 Task: Search round trip flight ticket for 3 adults, 3 children in premium economy from Laredo: Laredo International Airport to Rockford: Chicago Rockford International Airport(was Northwest Chicagoland Regional Airport At Rockford) on 5-1-2023 and return on 5-2-2023. Choice of flights is United. Number of bags: 1 carry on bag. Price is upto 94000. Outbound departure time preference is 10:15. Return departure time preference is 17:15.
Action: Mouse moved to (195, 294)
Screenshot: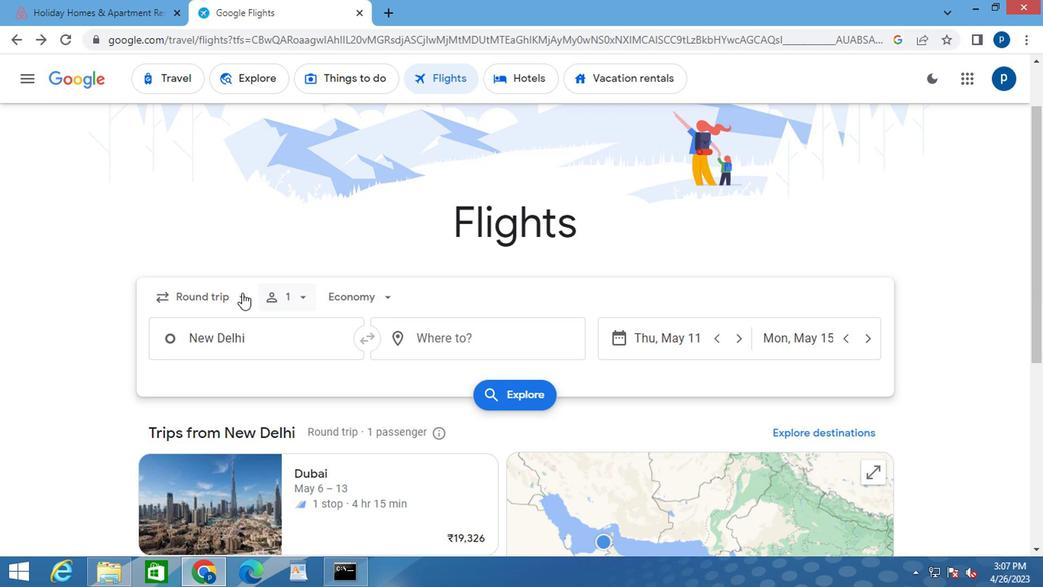 
Action: Mouse pressed left at (195, 294)
Screenshot: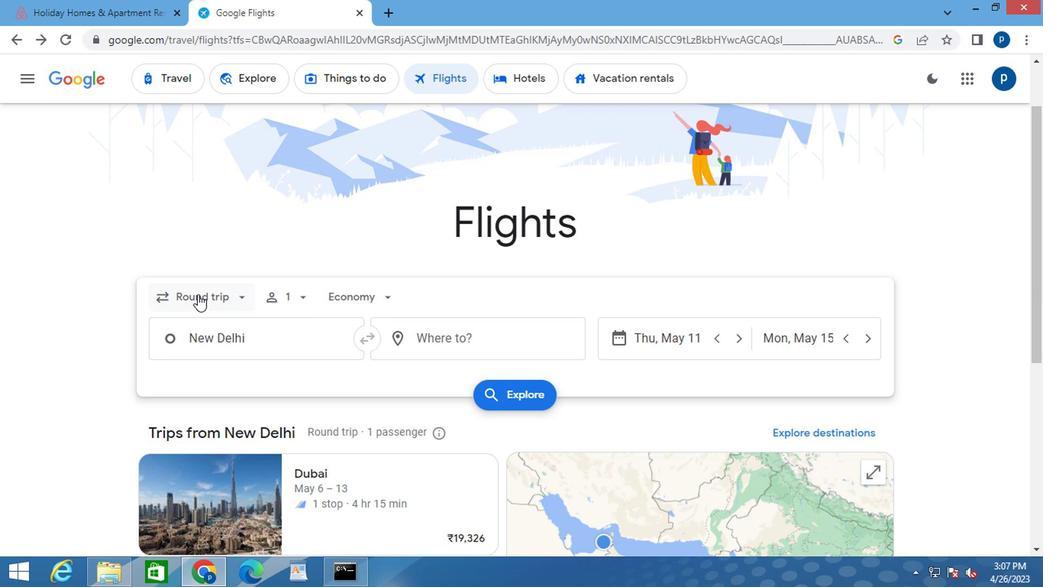 
Action: Mouse moved to (210, 322)
Screenshot: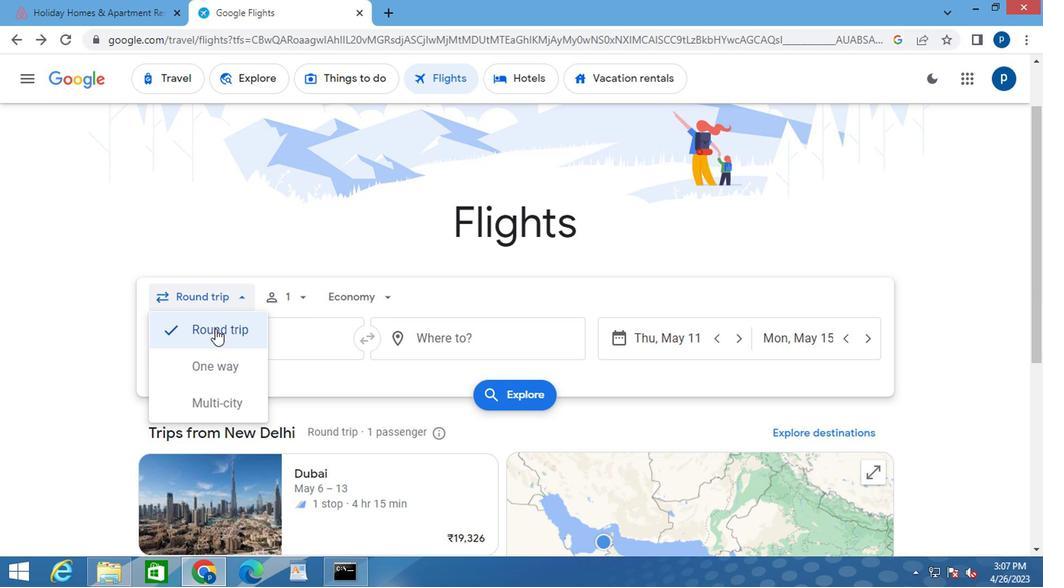 
Action: Mouse pressed left at (210, 322)
Screenshot: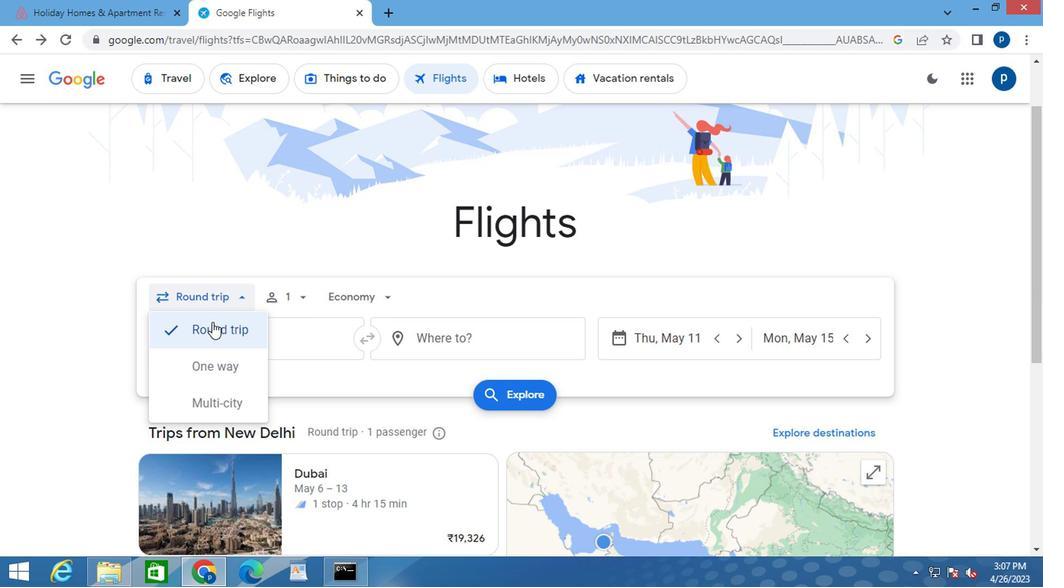
Action: Mouse moved to (282, 299)
Screenshot: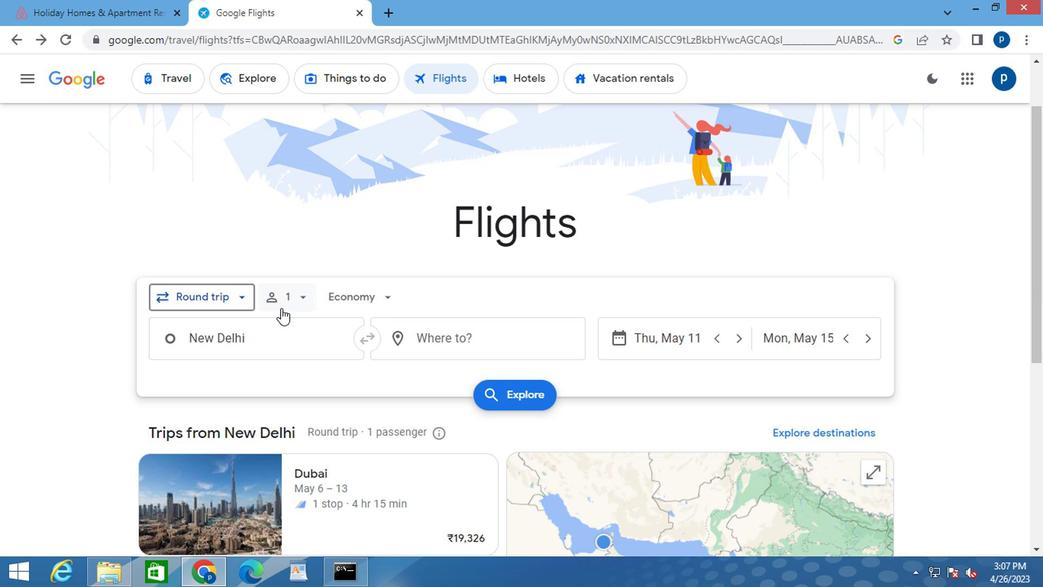 
Action: Mouse pressed left at (282, 299)
Screenshot: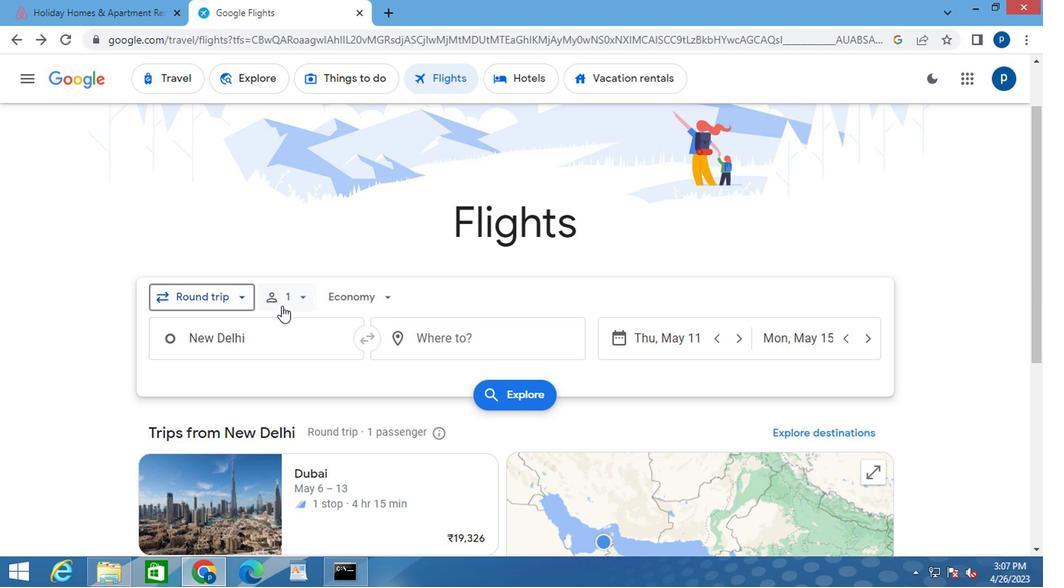 
Action: Mouse moved to (421, 338)
Screenshot: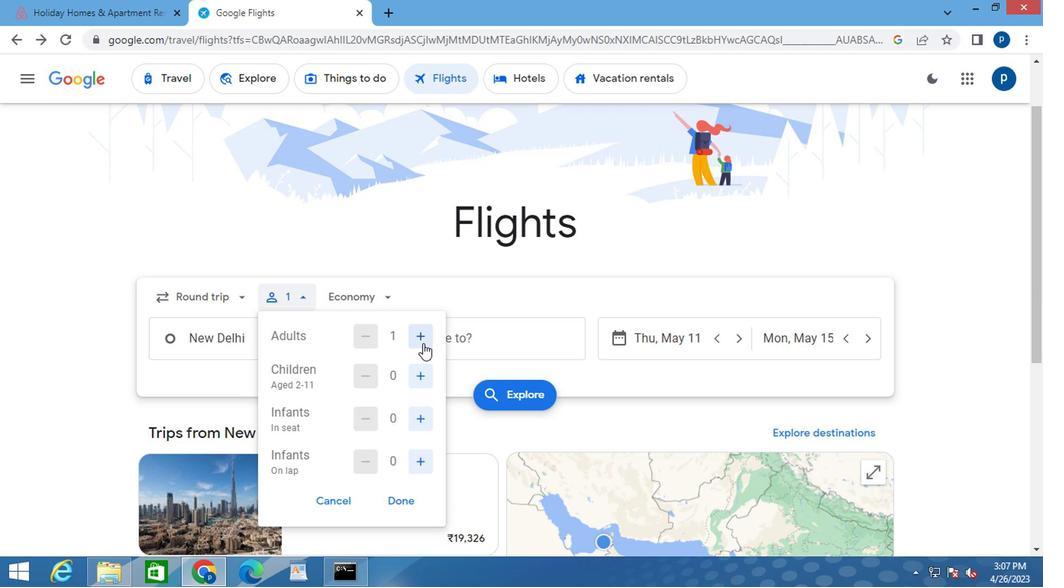 
Action: Mouse pressed left at (421, 338)
Screenshot: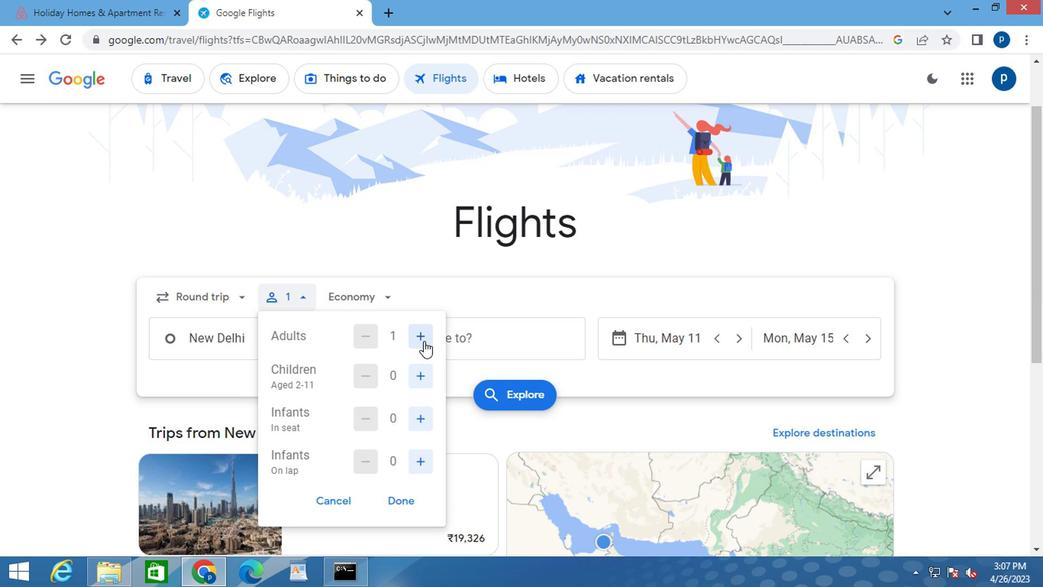 
Action: Mouse pressed left at (421, 338)
Screenshot: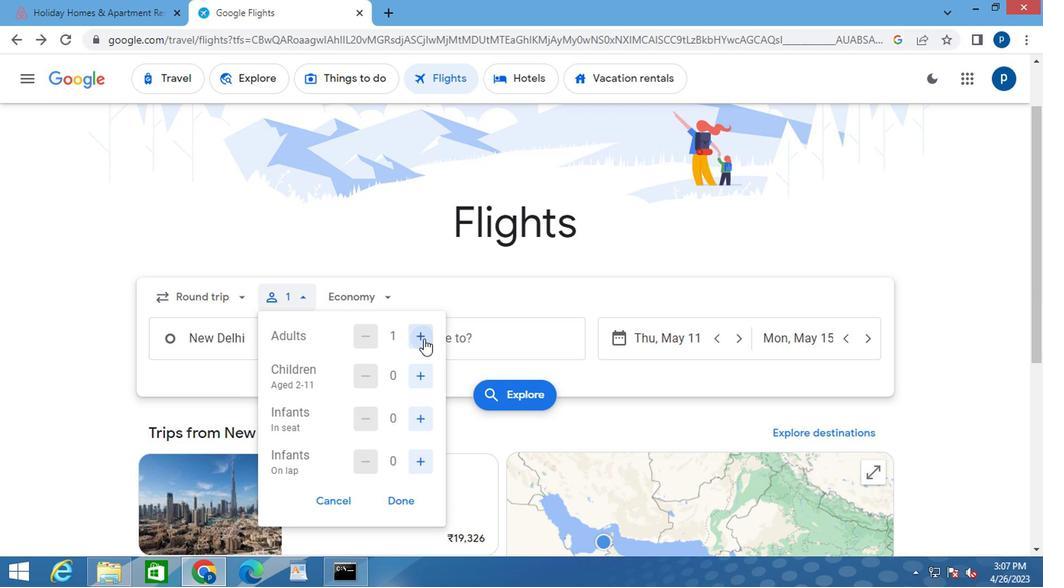 
Action: Mouse moved to (418, 366)
Screenshot: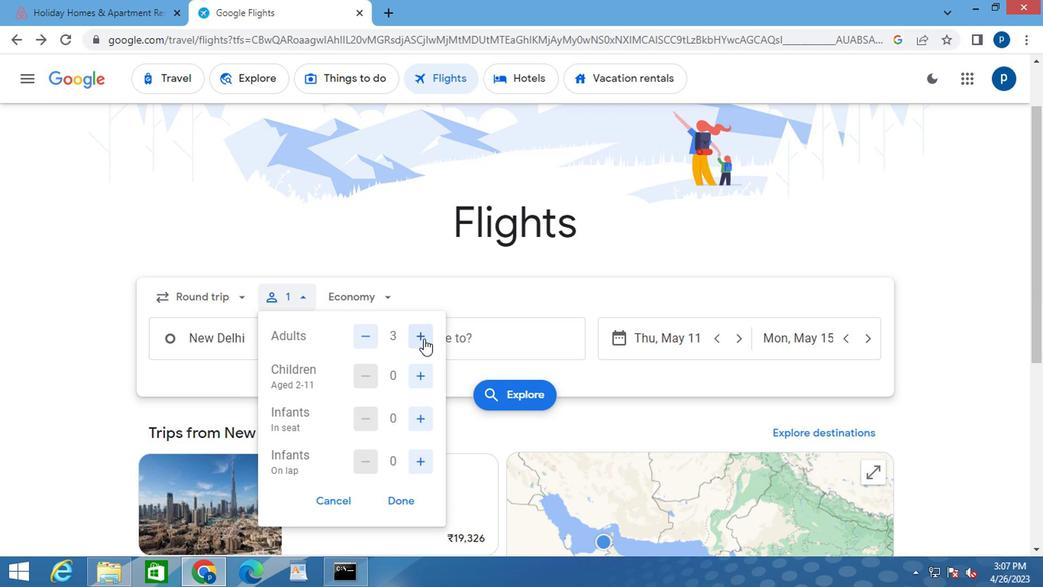 
Action: Mouse pressed left at (418, 366)
Screenshot: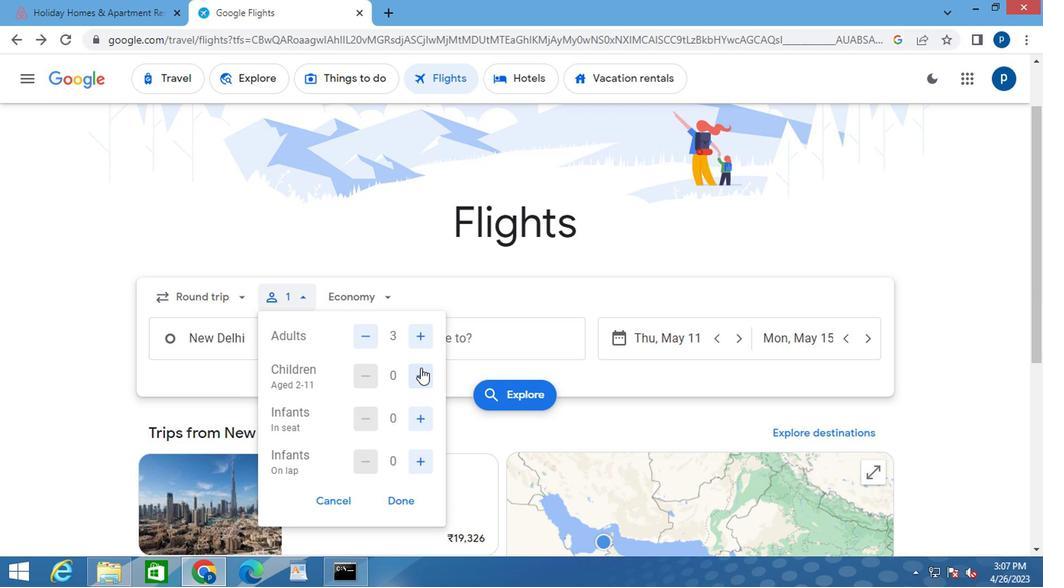 
Action: Mouse pressed left at (418, 366)
Screenshot: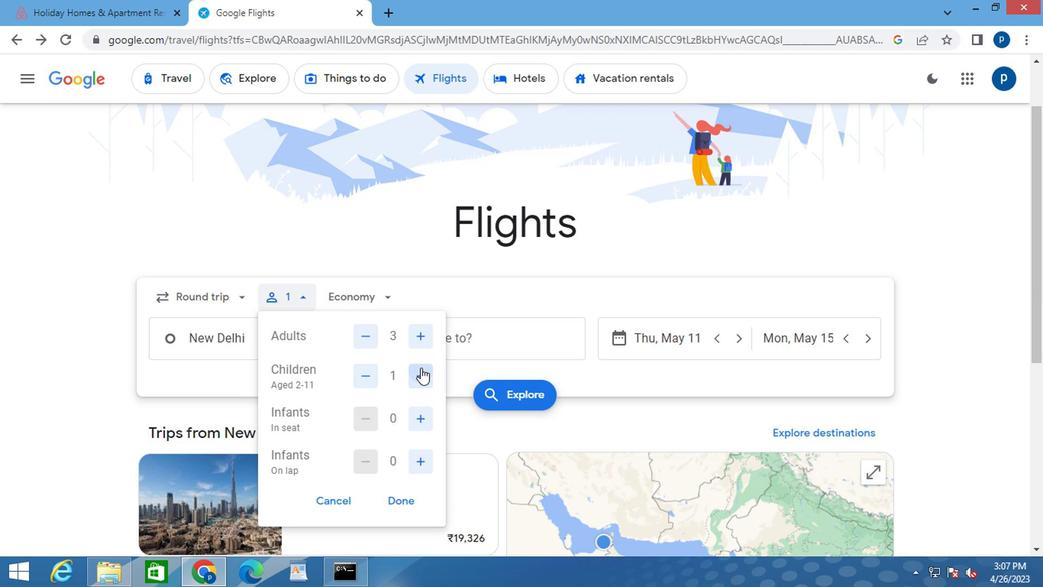 
Action: Mouse moved to (418, 366)
Screenshot: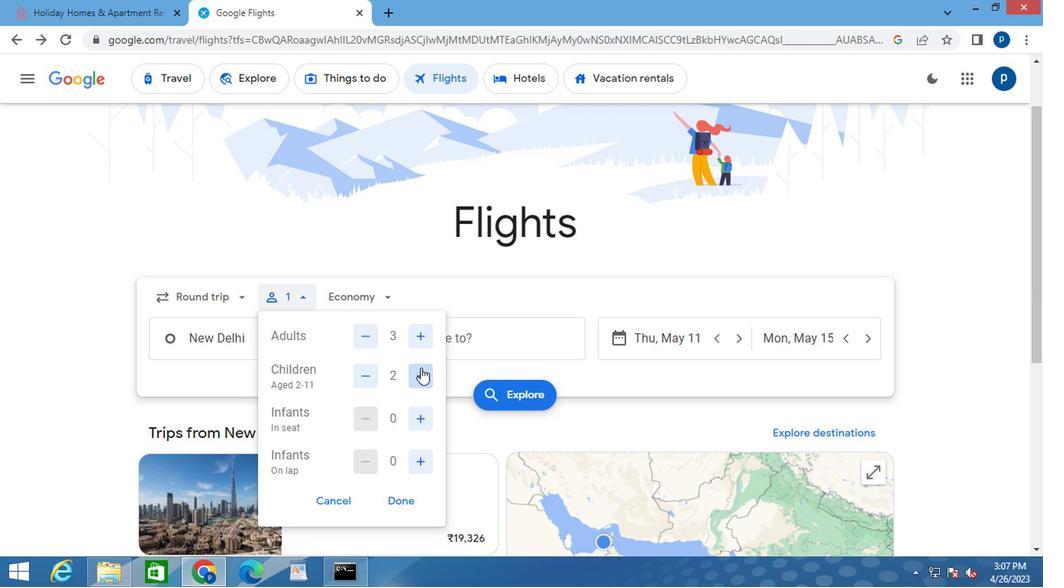 
Action: Mouse pressed left at (418, 366)
Screenshot: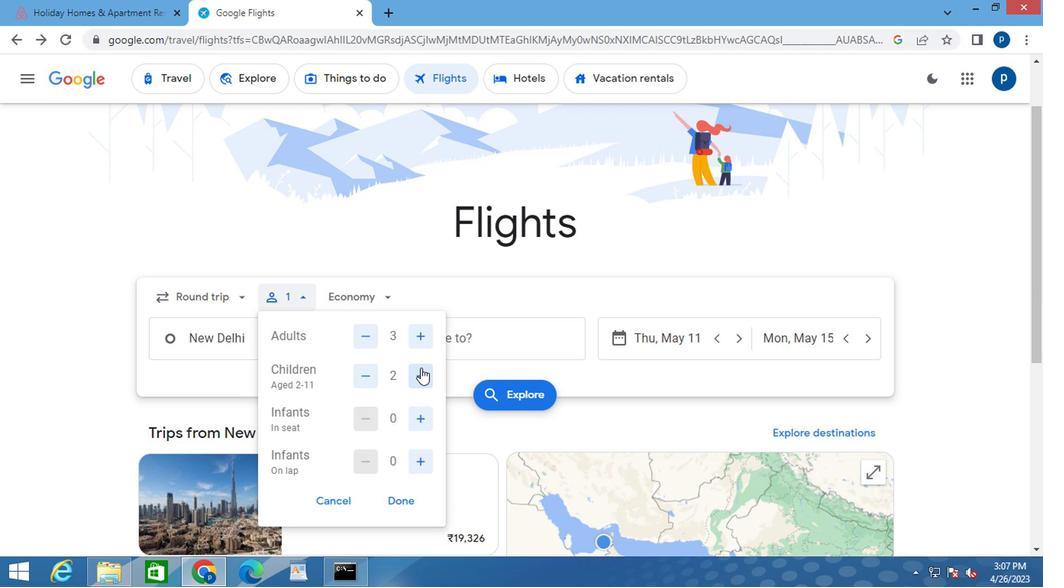 
Action: Mouse moved to (395, 494)
Screenshot: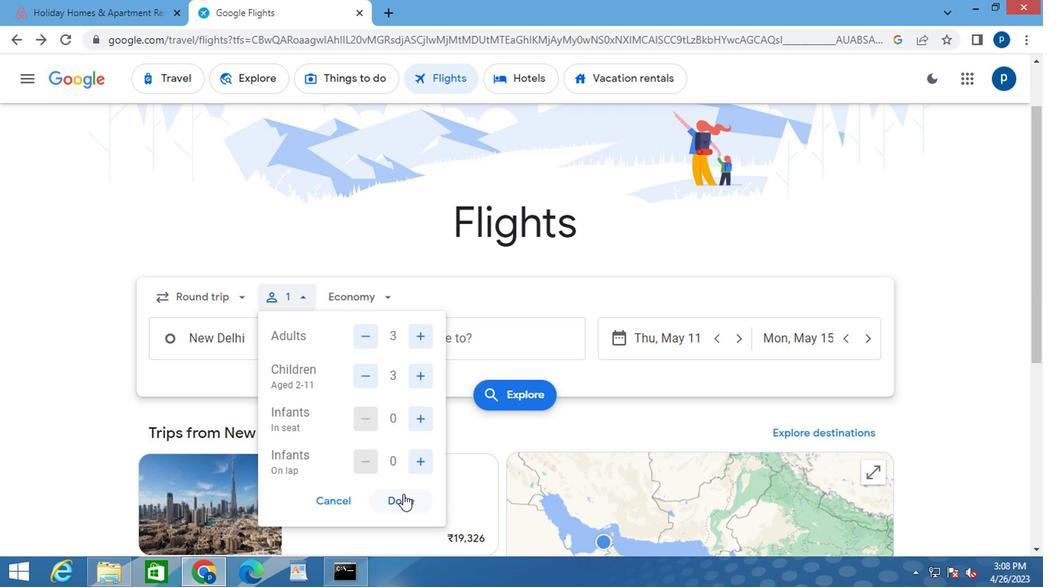 
Action: Mouse pressed left at (395, 494)
Screenshot: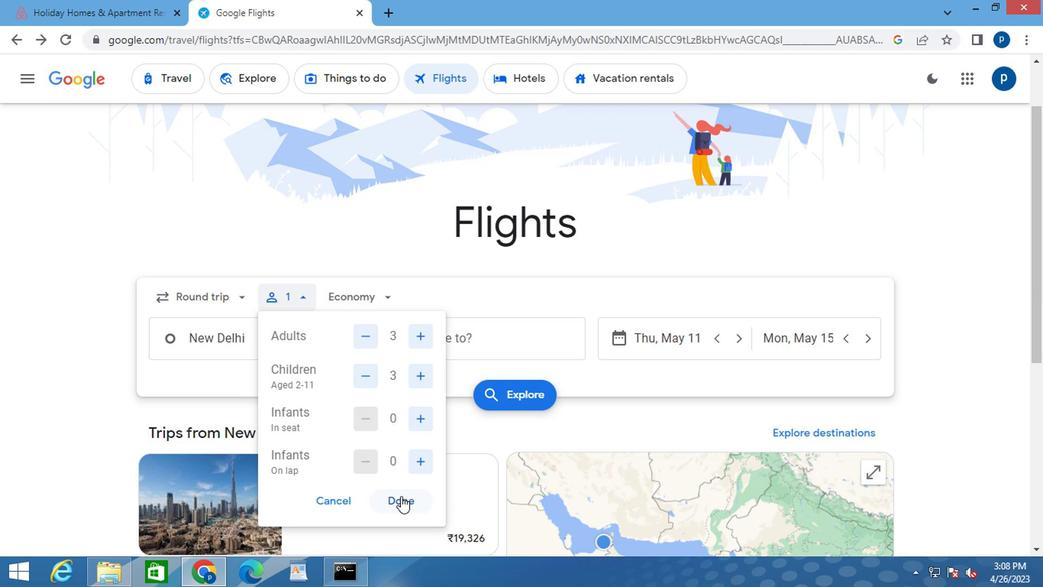 
Action: Mouse moved to (359, 301)
Screenshot: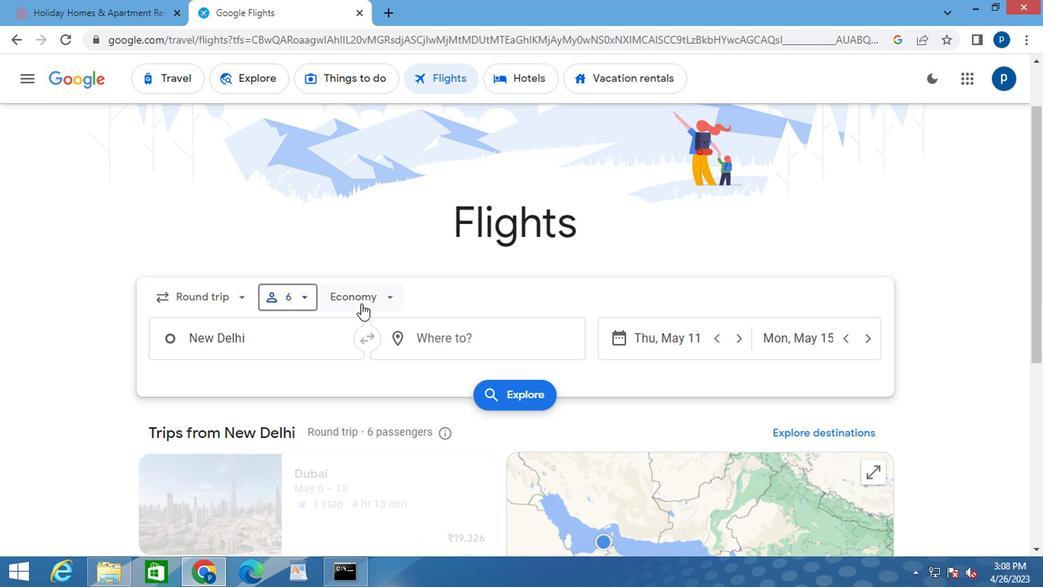 
Action: Mouse pressed left at (359, 301)
Screenshot: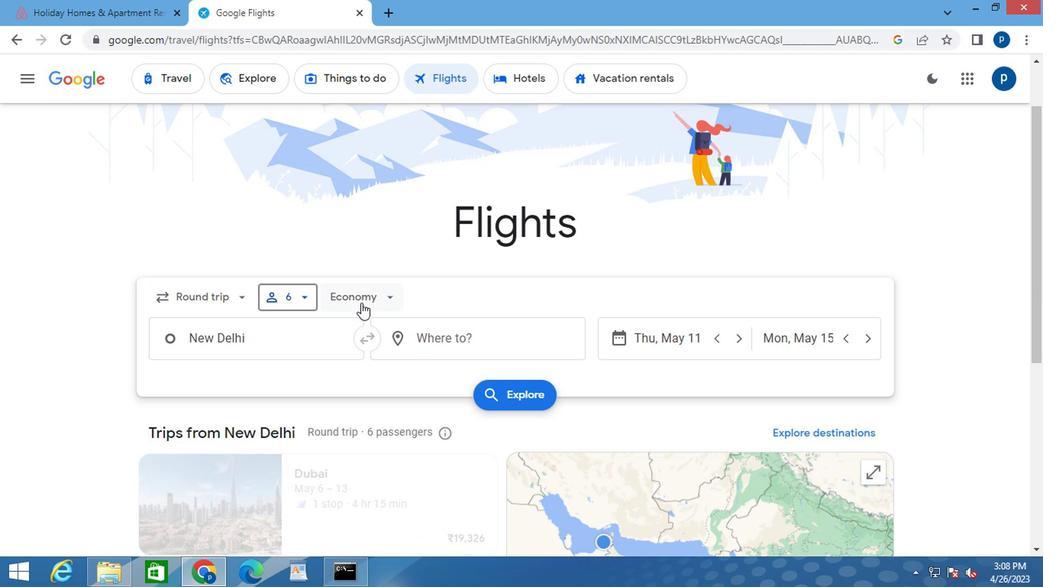 
Action: Mouse moved to (387, 356)
Screenshot: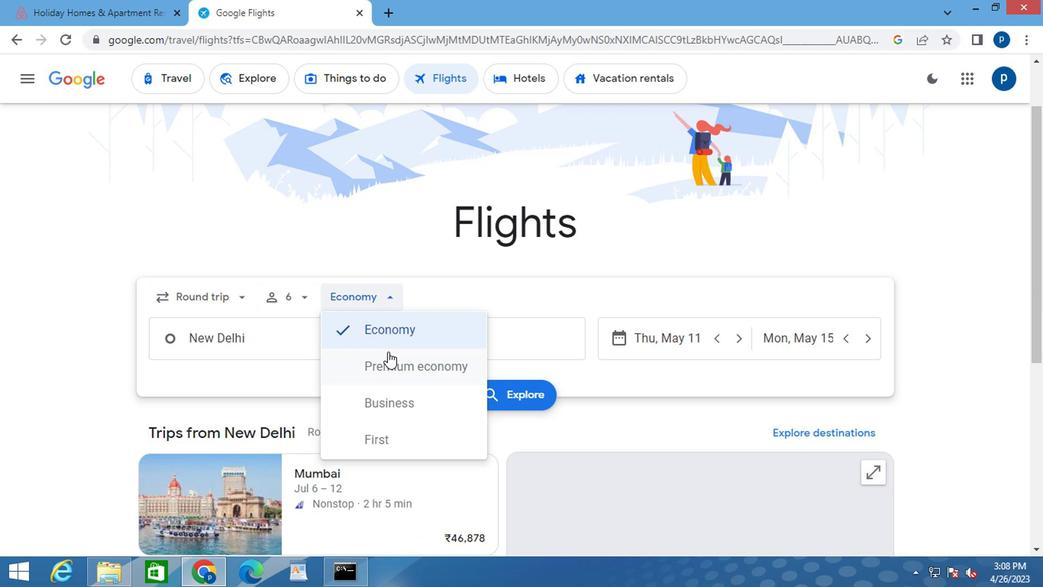 
Action: Mouse pressed left at (387, 356)
Screenshot: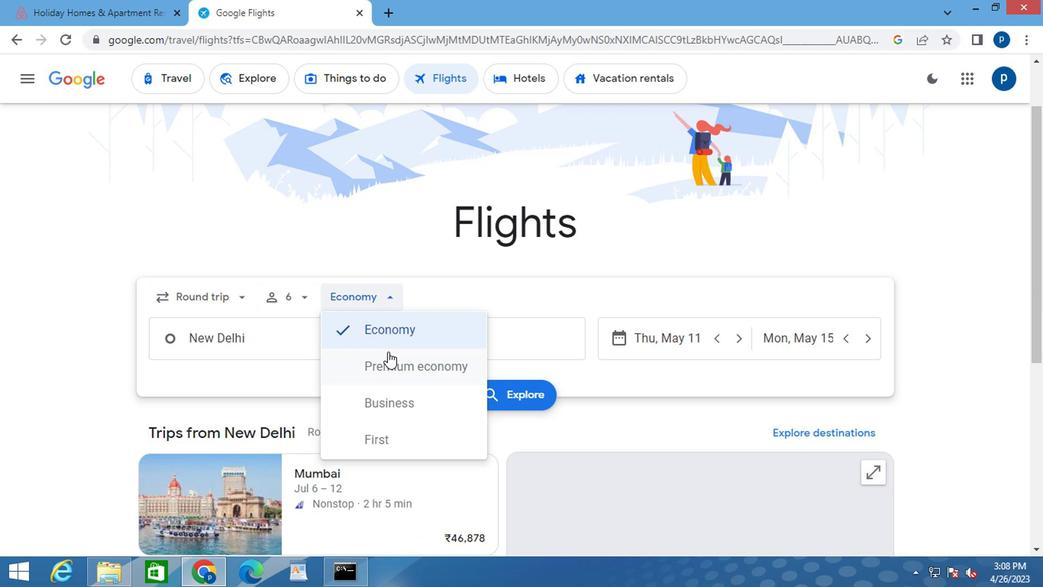 
Action: Mouse moved to (388, 358)
Screenshot: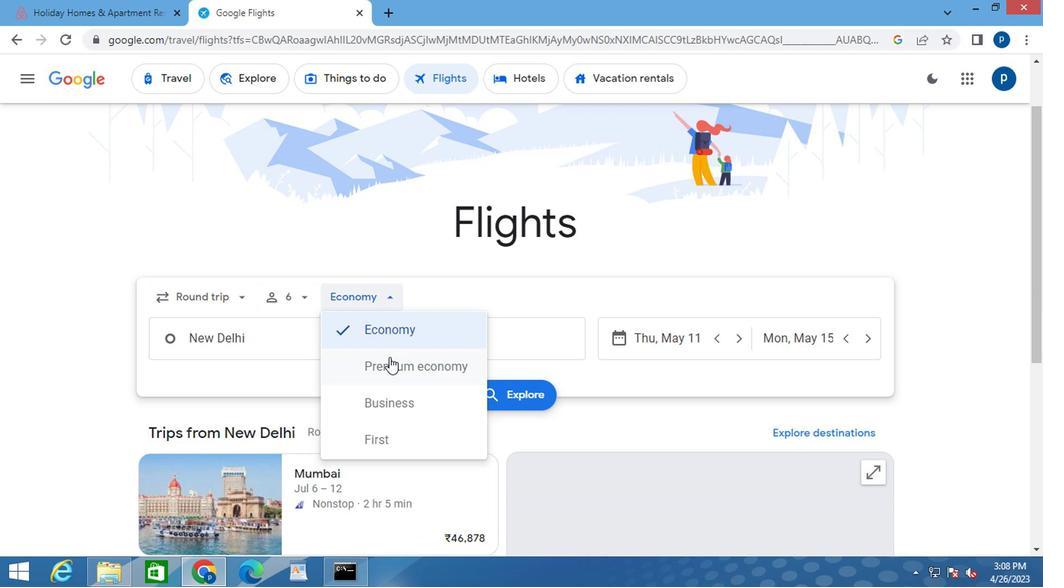 
Action: Mouse pressed left at (388, 358)
Screenshot: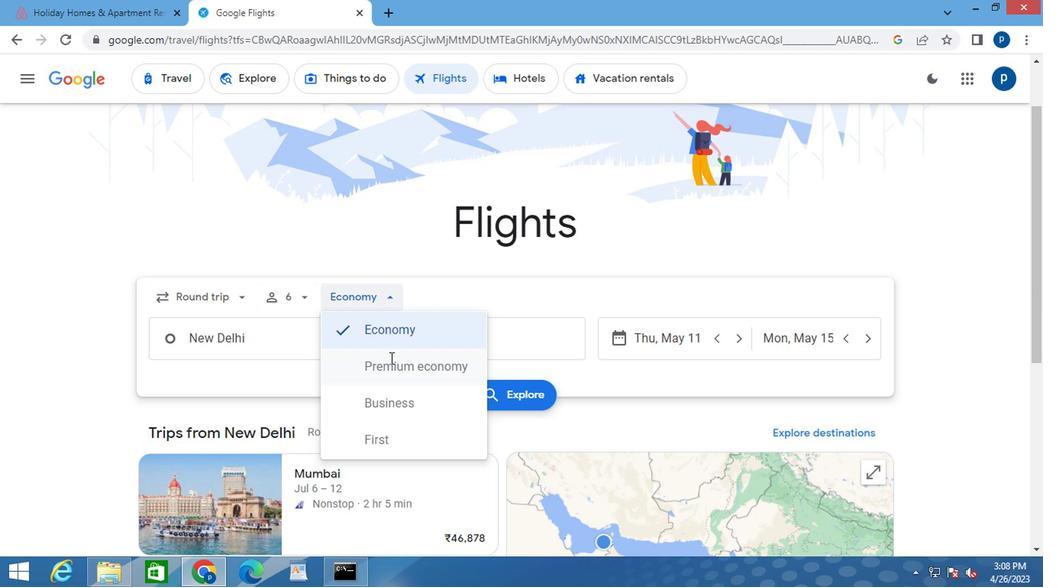 
Action: Mouse moved to (283, 327)
Screenshot: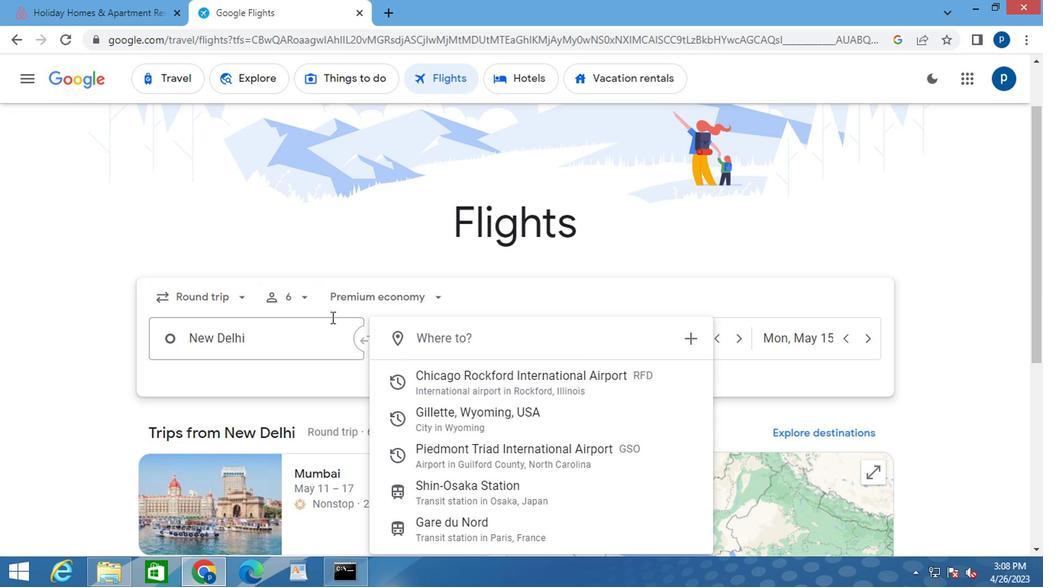 
Action: Mouse pressed left at (283, 327)
Screenshot: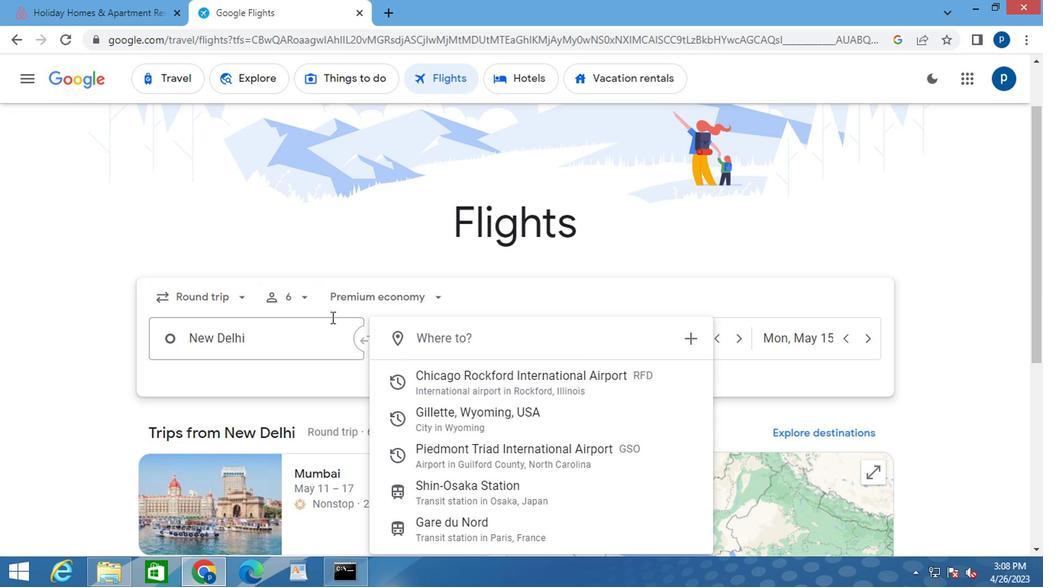 
Action: Mouse moved to (282, 331)
Screenshot: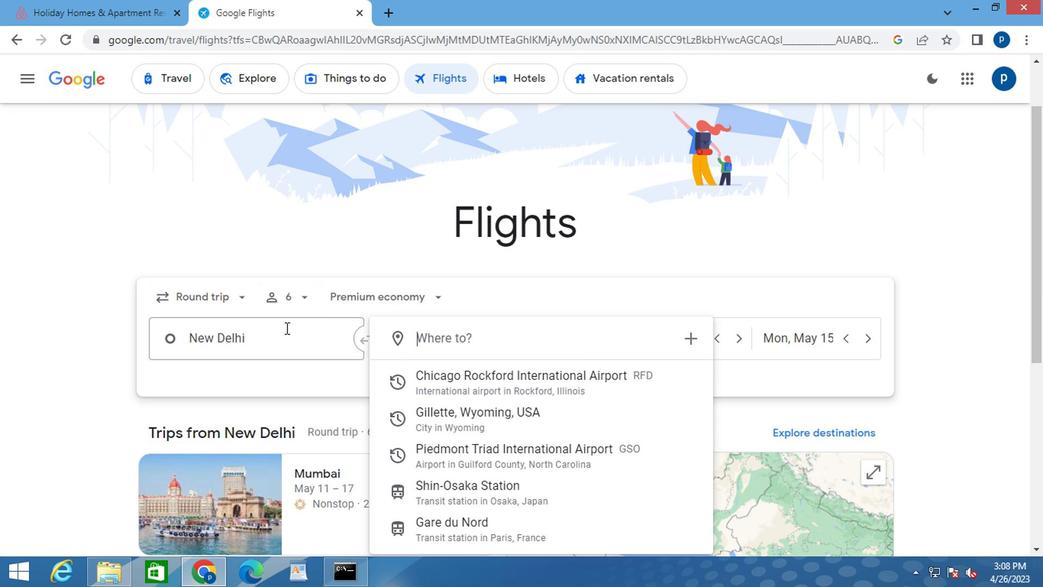 
Action: Key pressed <Key.delete><Key.caps_lock>l<Key.caps_lock>aredo<Key.space><Key.caps_lock>i<Key.caps_lock>n
Screenshot: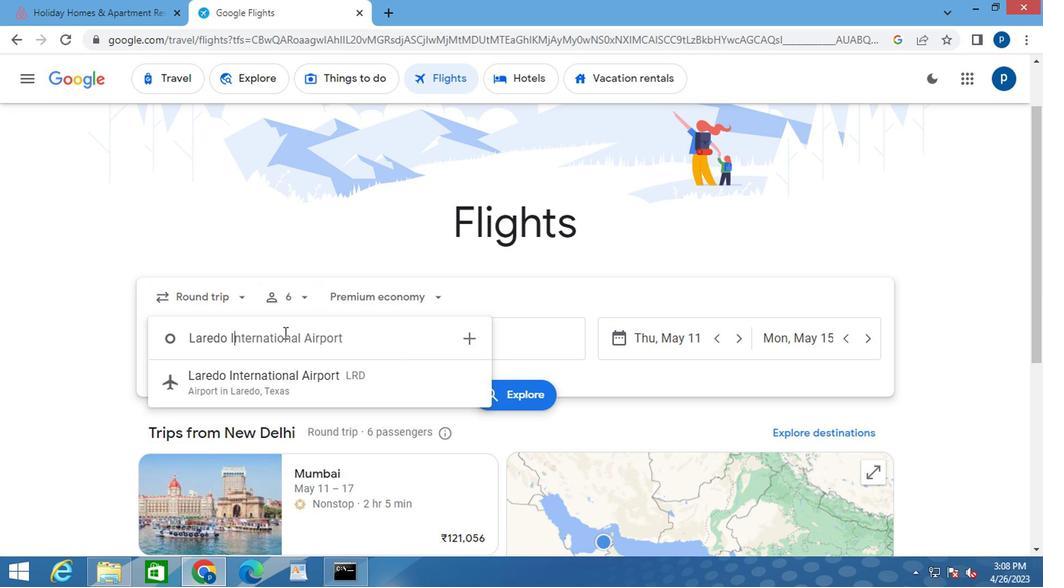 
Action: Mouse moved to (262, 388)
Screenshot: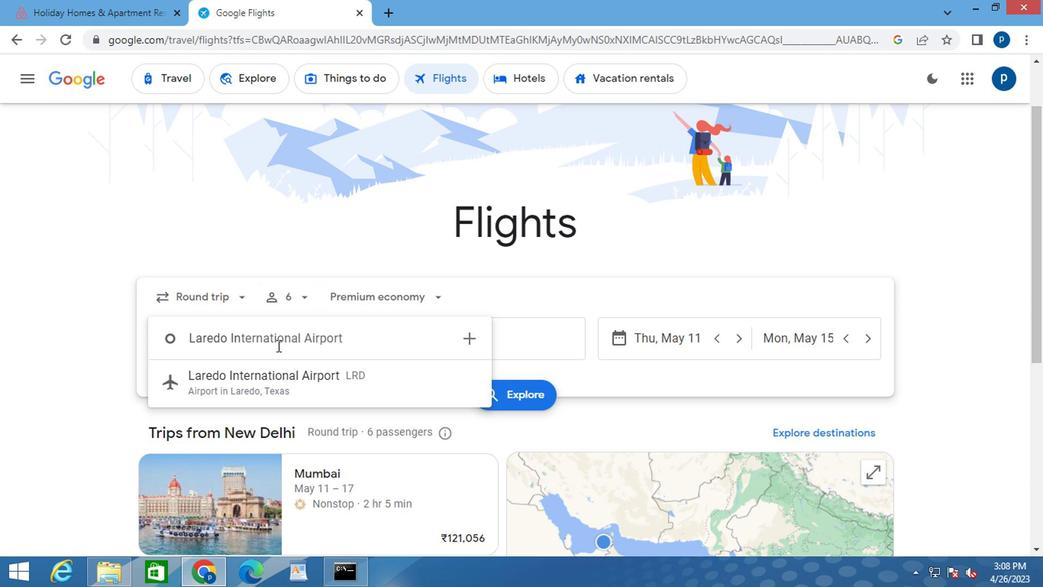 
Action: Mouse pressed left at (262, 388)
Screenshot: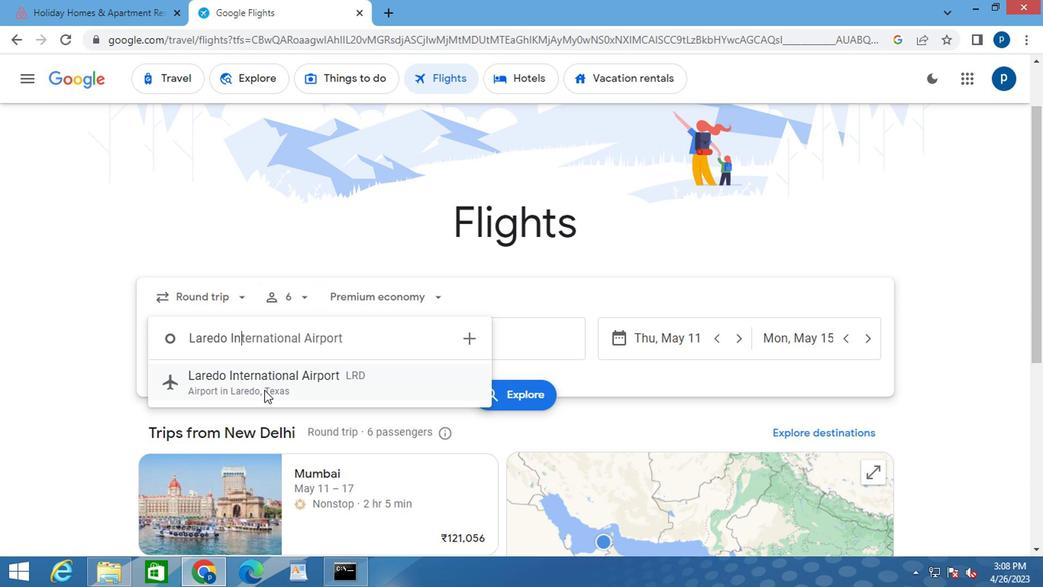 
Action: Mouse moved to (418, 338)
Screenshot: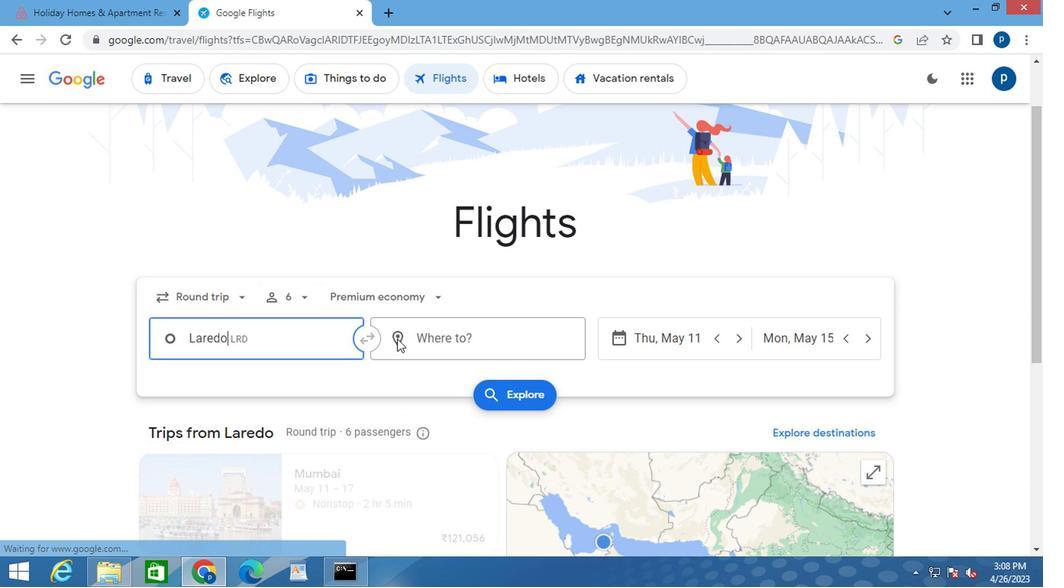 
Action: Mouse pressed left at (418, 338)
Screenshot: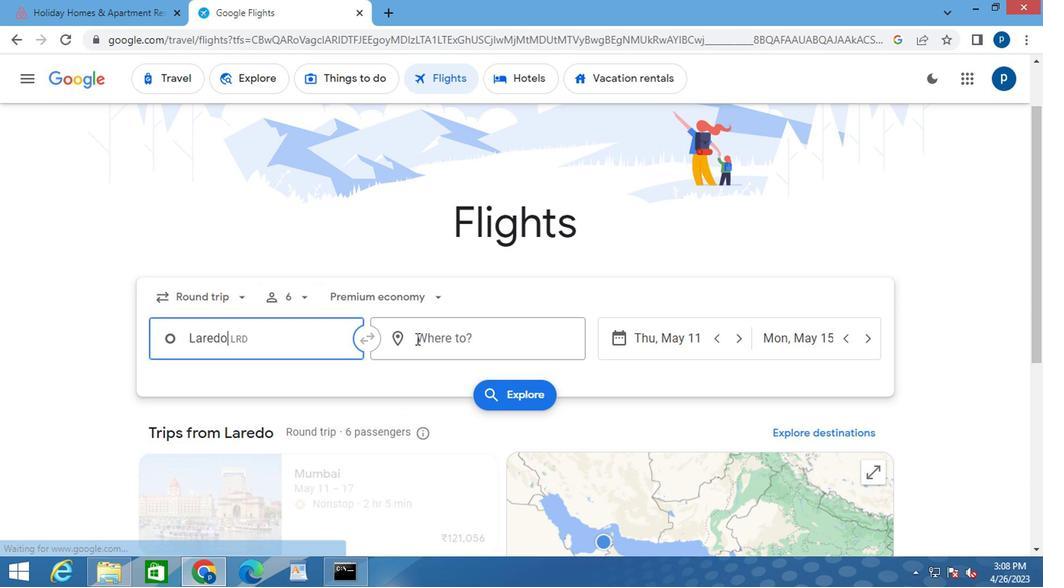 
Action: Key pressed <Key.caps_lock>c<Key.caps_lock>hicago
Screenshot: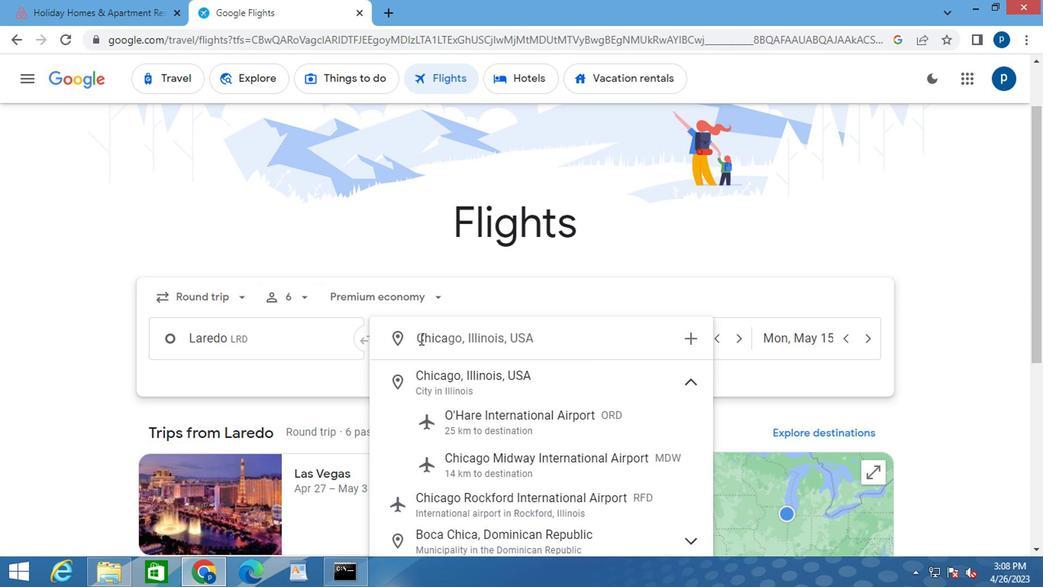 
Action: Mouse moved to (502, 491)
Screenshot: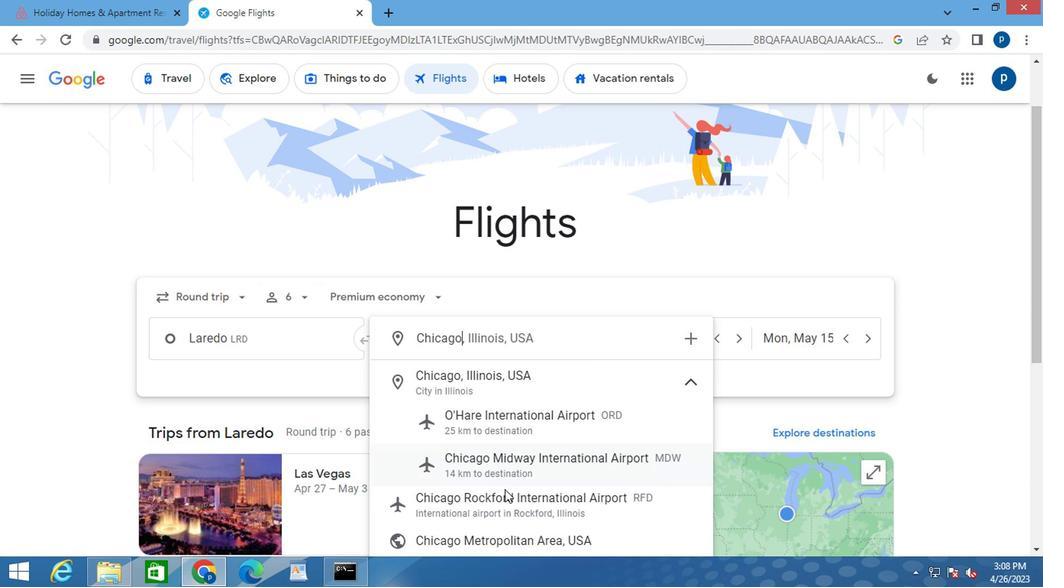 
Action: Mouse pressed left at (502, 491)
Screenshot: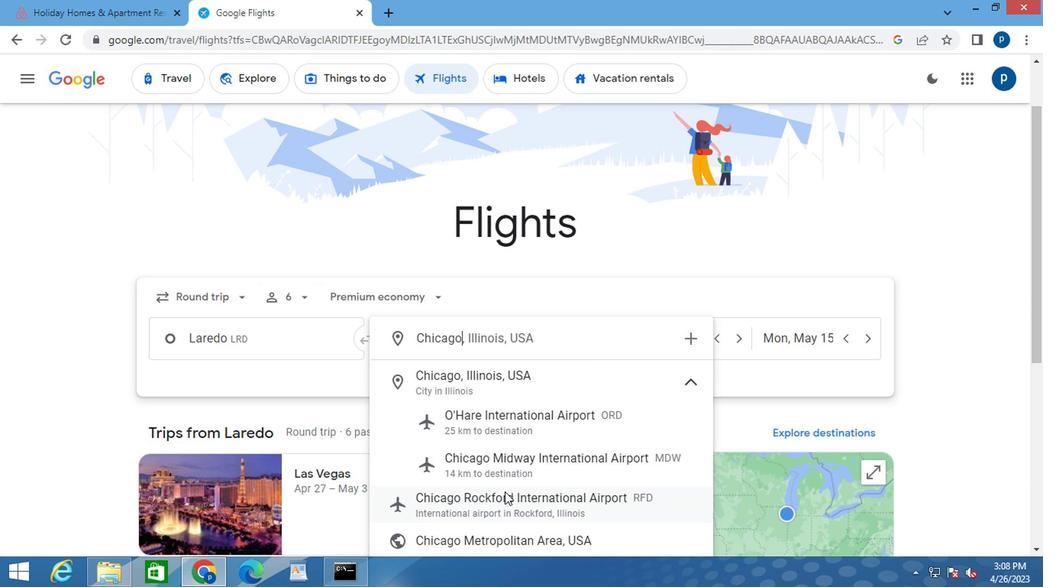 
Action: Mouse moved to (616, 344)
Screenshot: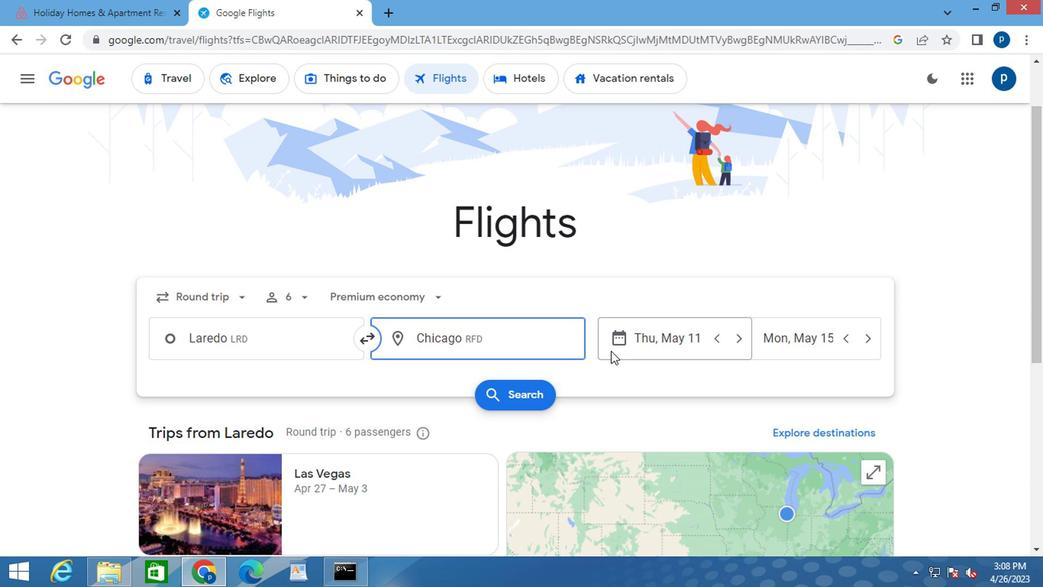 
Action: Mouse pressed left at (616, 344)
Screenshot: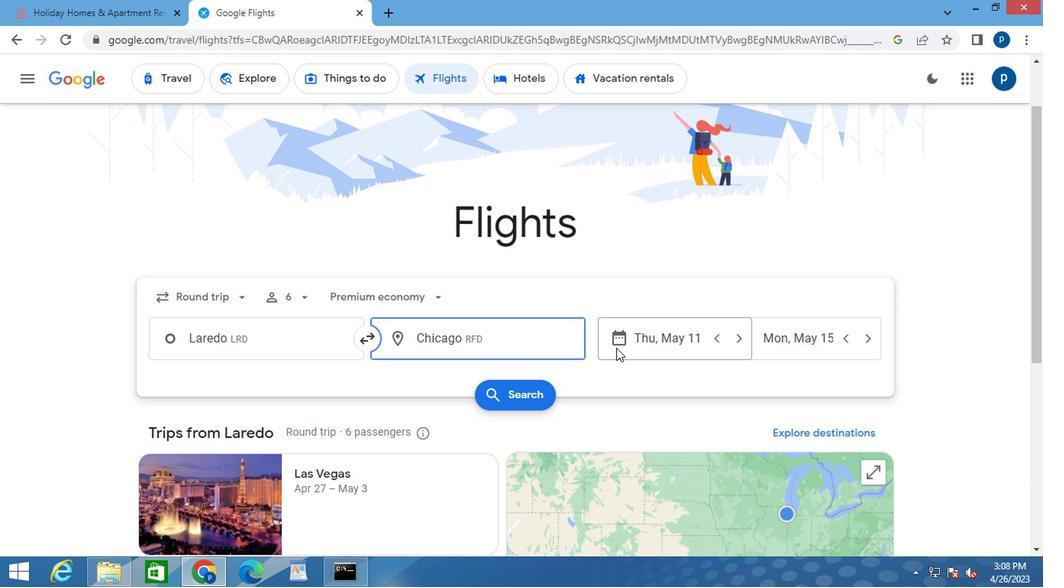 
Action: Mouse moved to (662, 266)
Screenshot: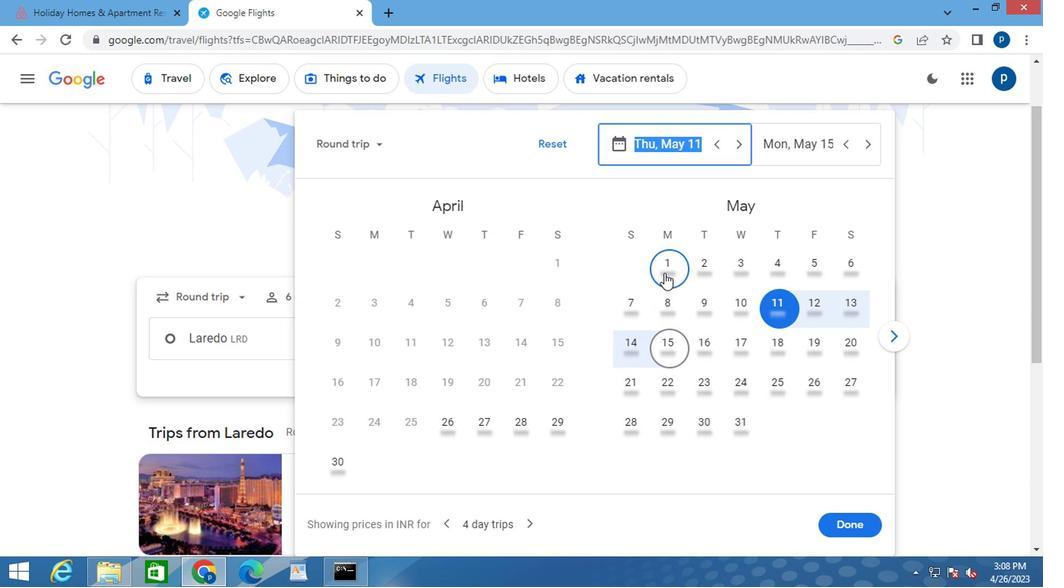 
Action: Mouse pressed left at (662, 266)
Screenshot: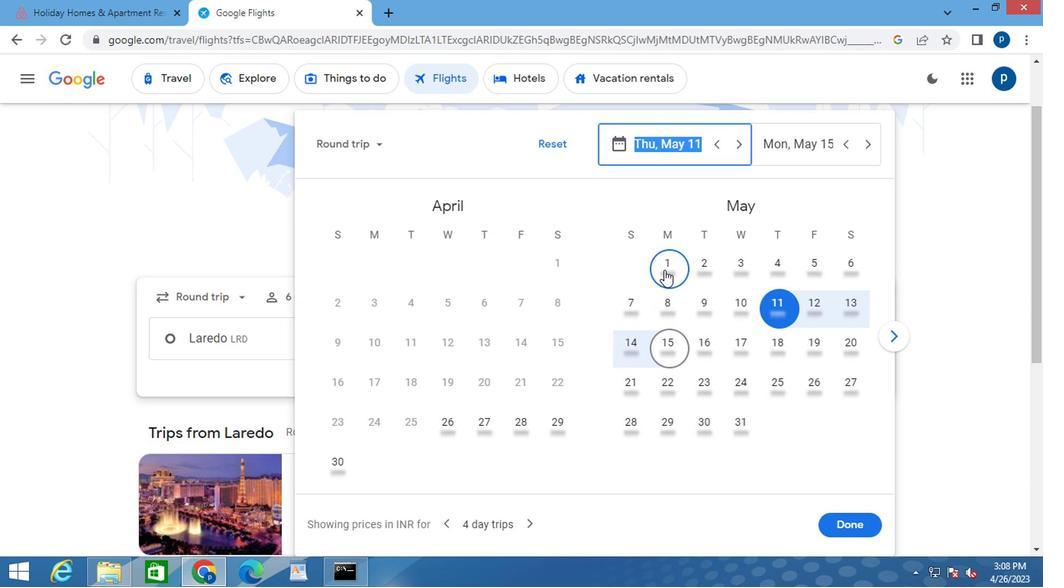 
Action: Mouse moved to (713, 266)
Screenshot: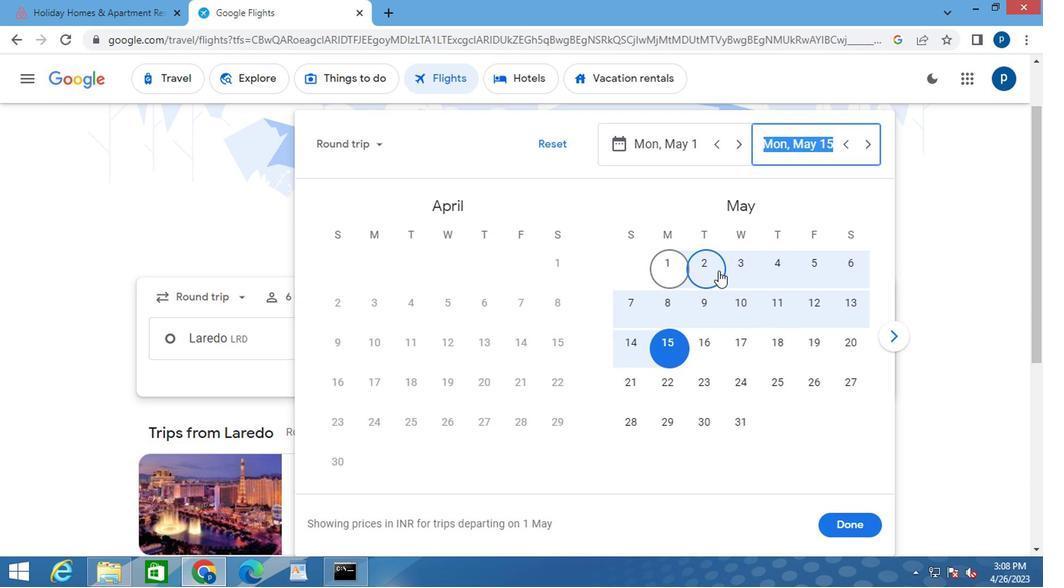 
Action: Mouse pressed left at (713, 266)
Screenshot: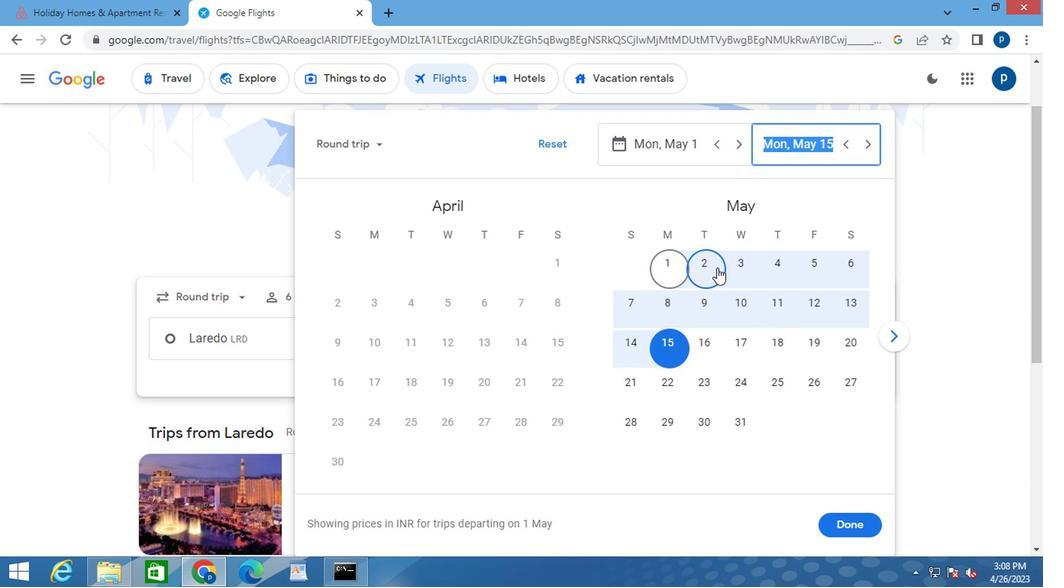 
Action: Mouse moved to (845, 509)
Screenshot: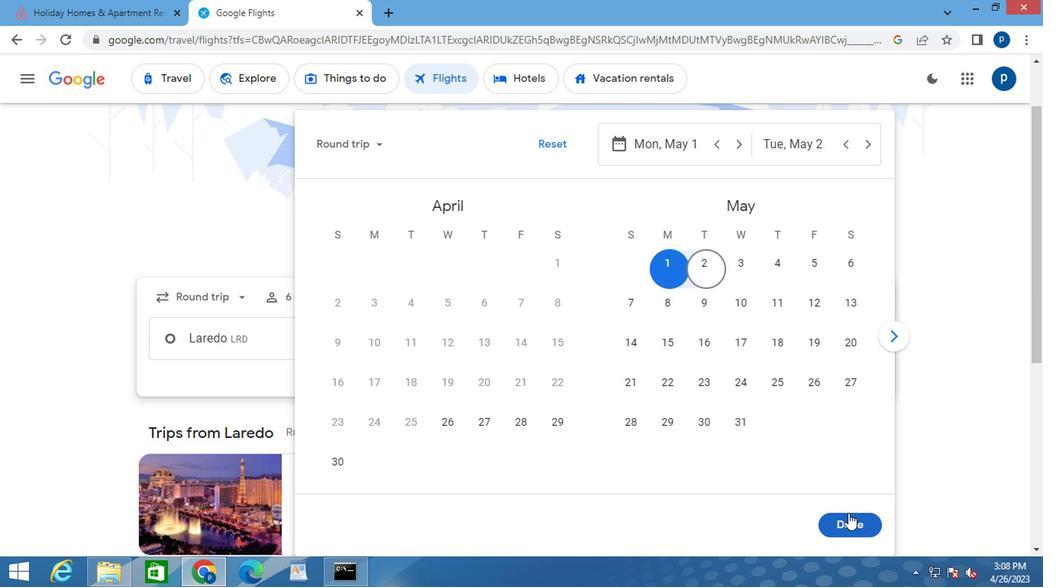 
Action: Mouse pressed left at (845, 509)
Screenshot: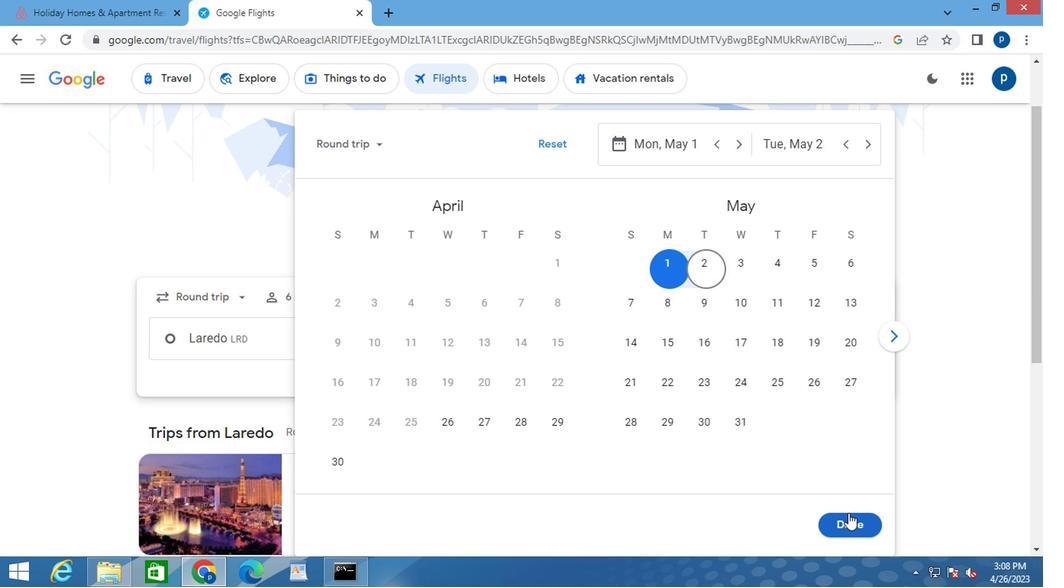 
Action: Mouse moved to (488, 384)
Screenshot: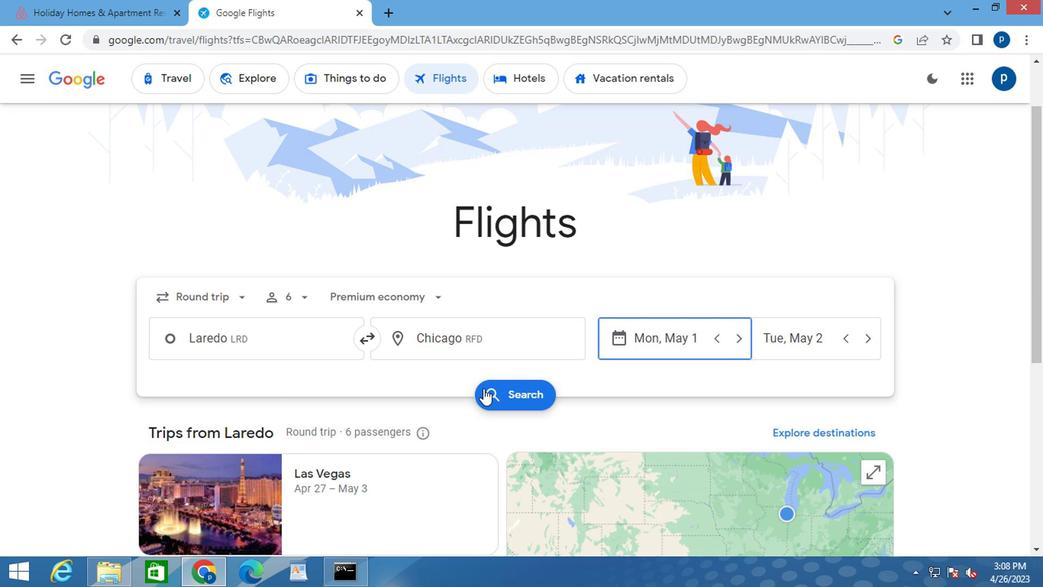 
Action: Mouse pressed left at (488, 384)
Screenshot: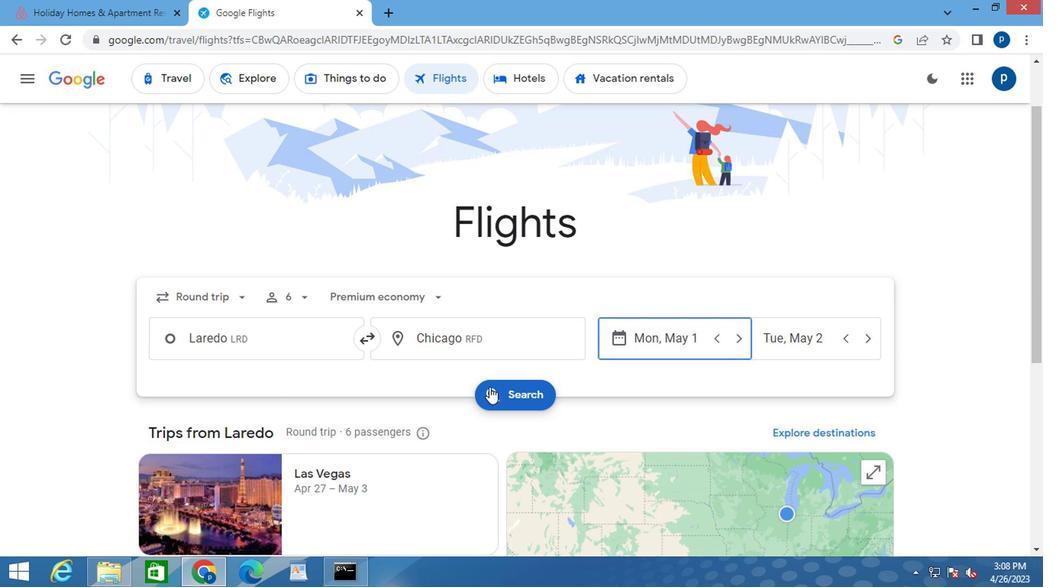
Action: Mouse moved to (170, 226)
Screenshot: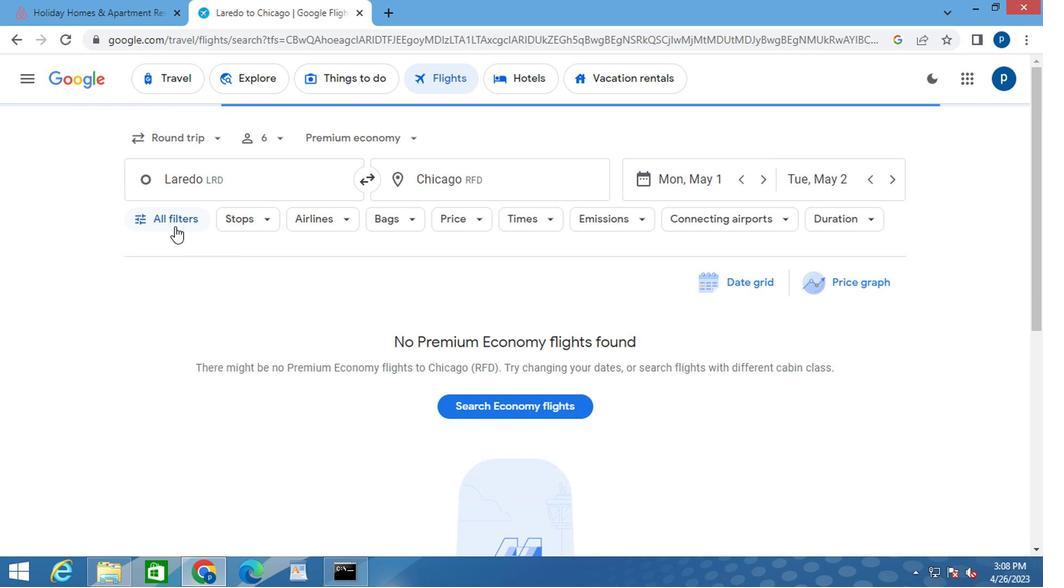 
Action: Mouse pressed left at (170, 226)
Screenshot: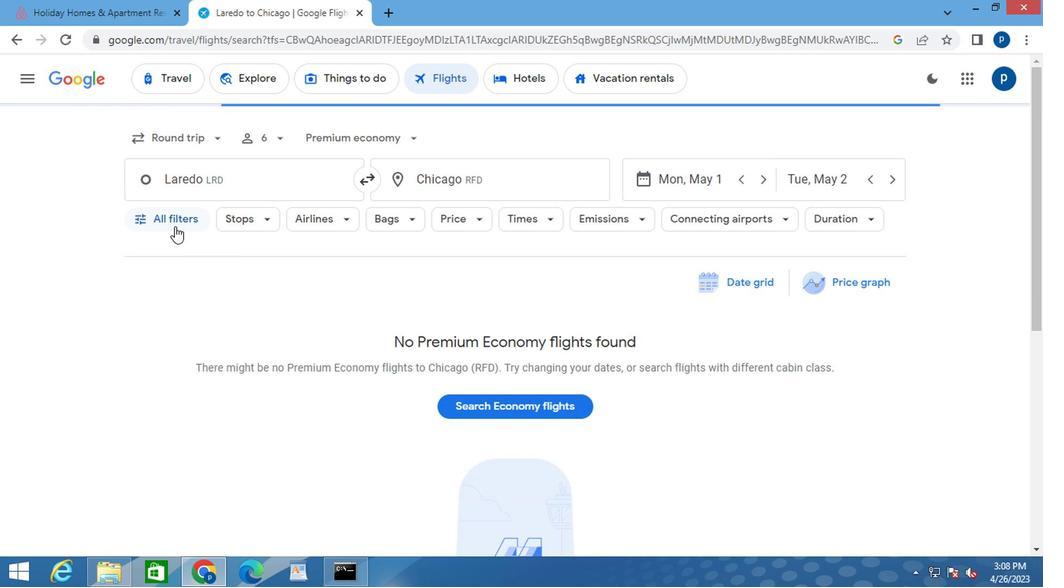 
Action: Mouse moved to (266, 391)
Screenshot: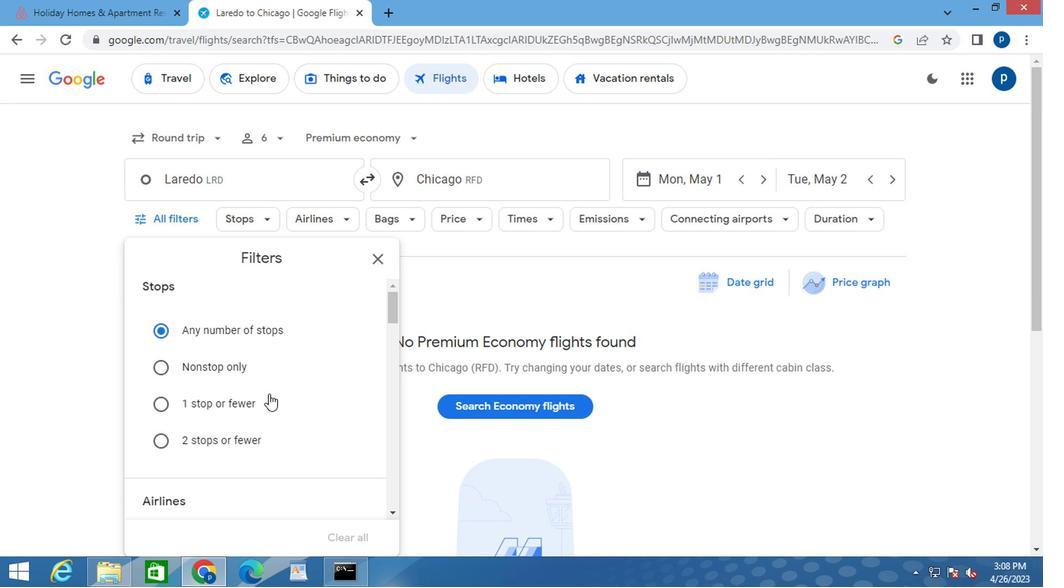 
Action: Mouse scrolled (266, 390) with delta (0, -1)
Screenshot: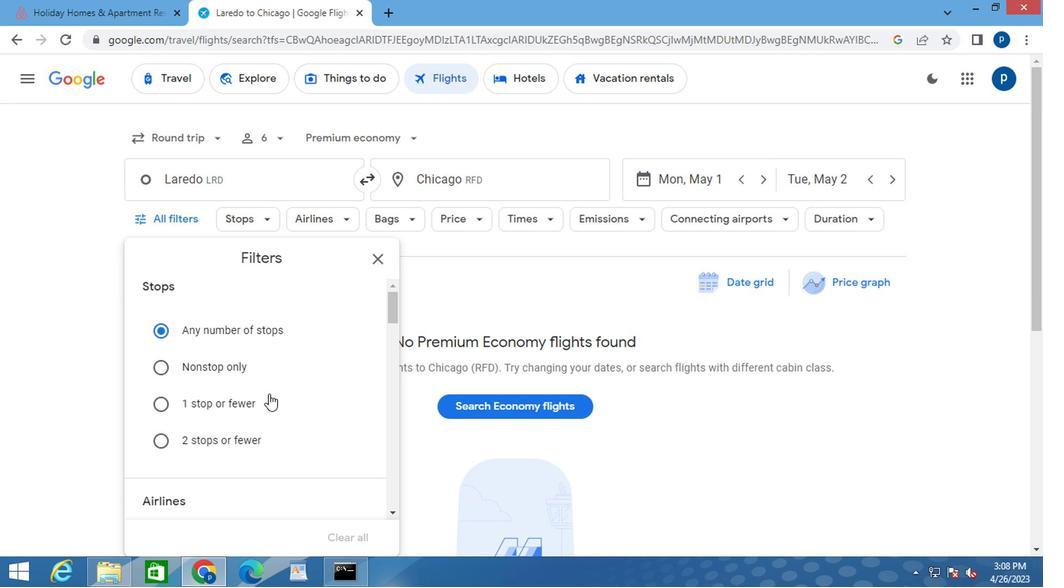 
Action: Mouse moved to (263, 393)
Screenshot: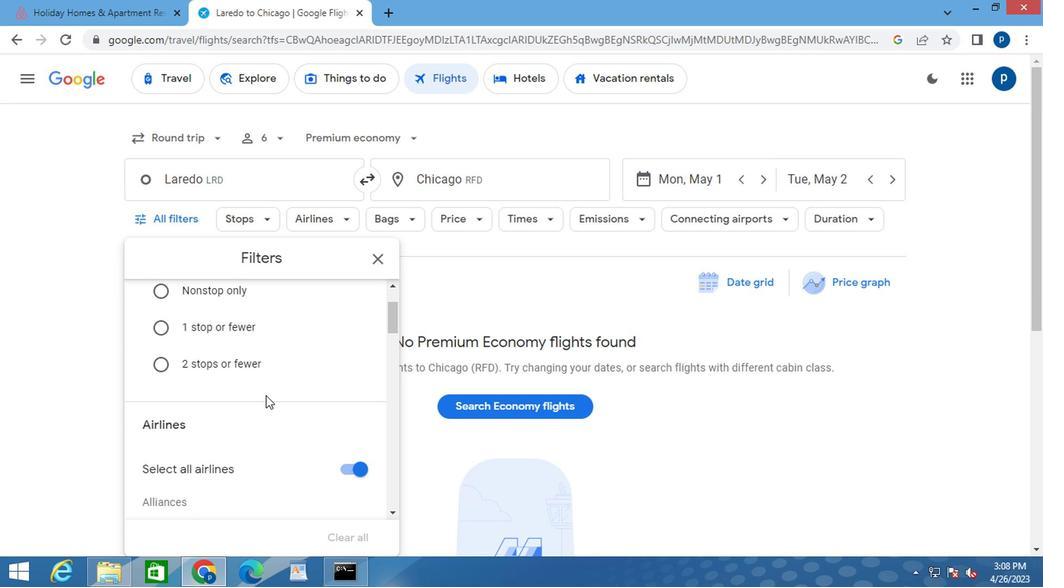 
Action: Mouse scrolled (263, 392) with delta (0, 0)
Screenshot: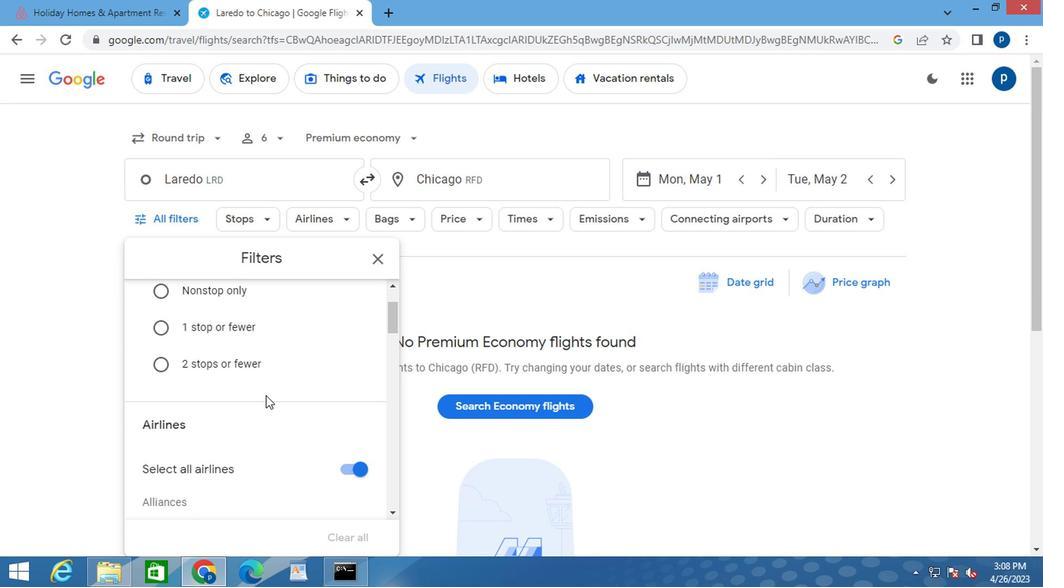 
Action: Mouse moved to (260, 395)
Screenshot: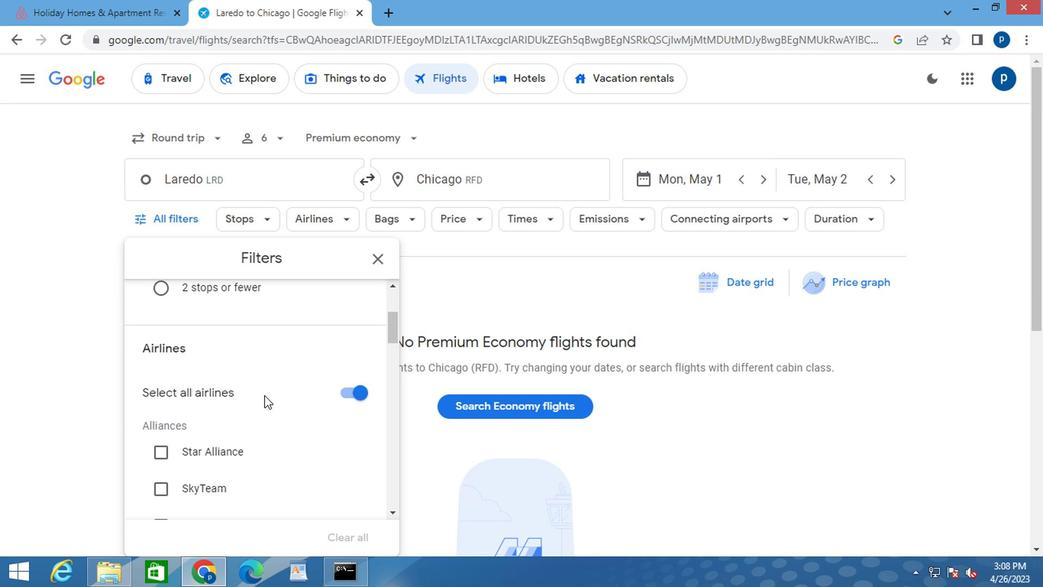 
Action: Mouse scrolled (260, 394) with delta (0, -1)
Screenshot: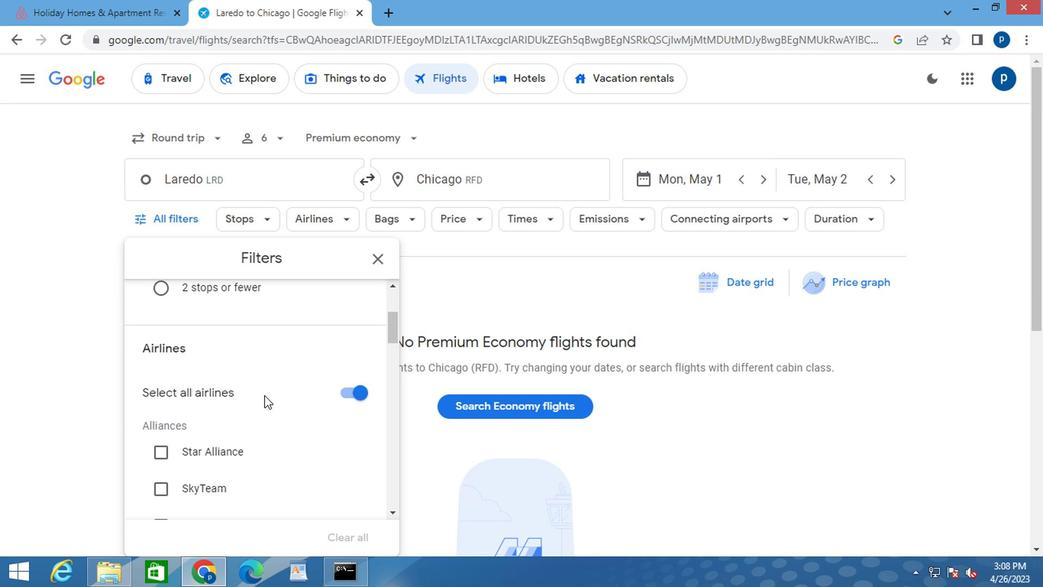 
Action: Mouse moved to (260, 395)
Screenshot: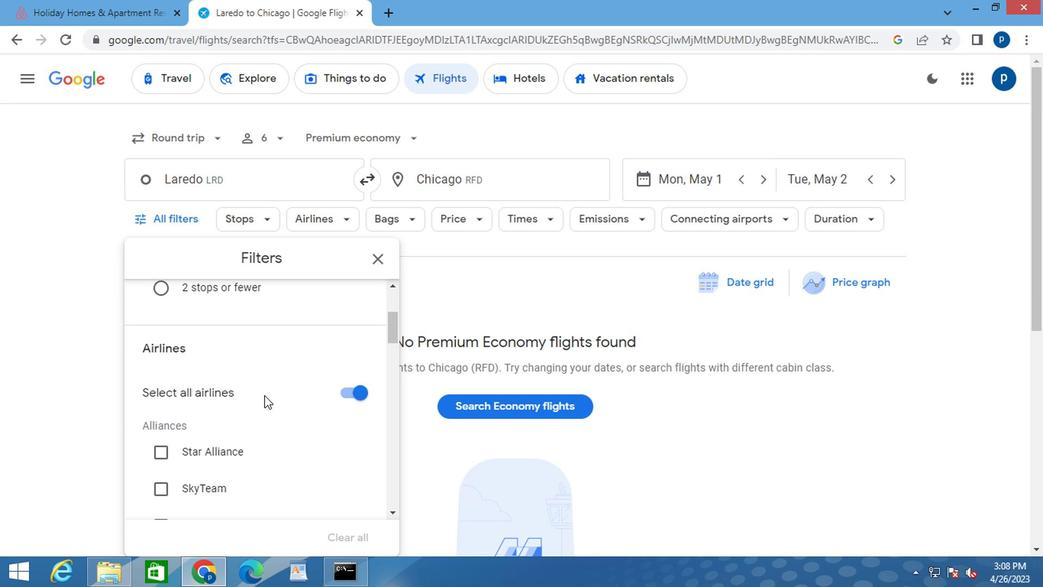 
Action: Mouse scrolled (260, 394) with delta (0, -1)
Screenshot: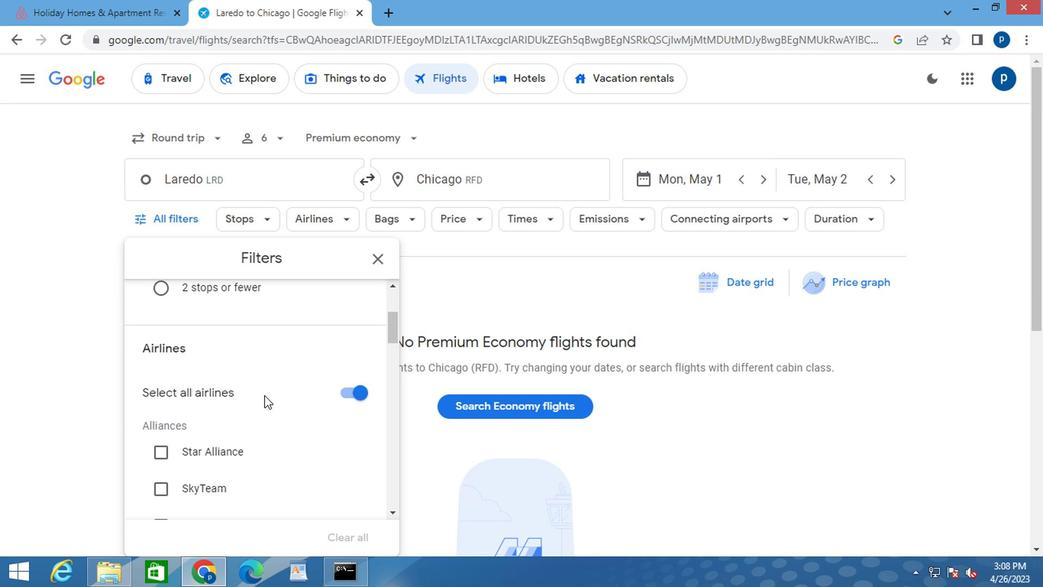 
Action: Mouse scrolled (260, 394) with delta (0, -1)
Screenshot: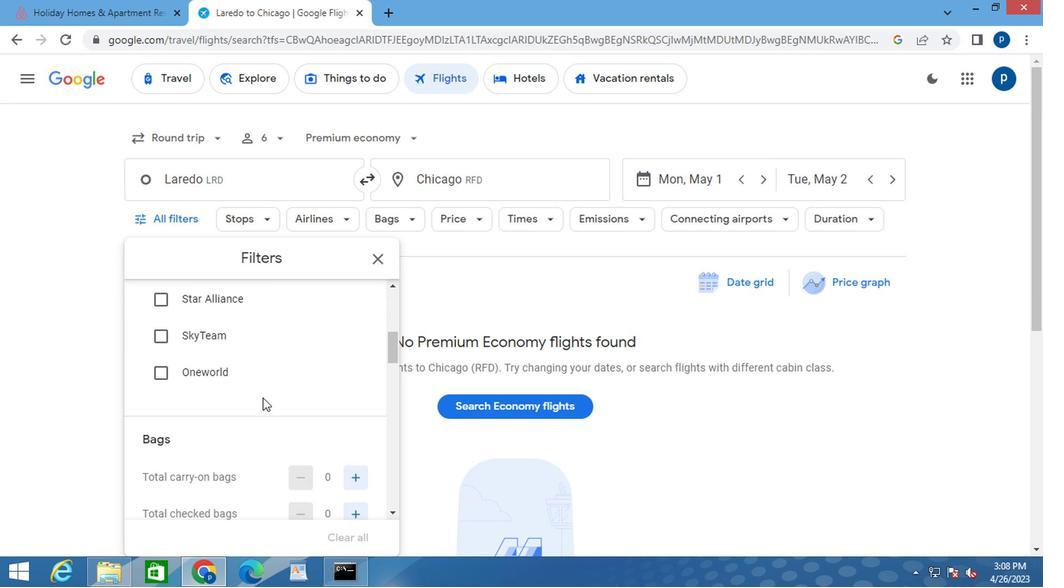 
Action: Mouse moved to (355, 399)
Screenshot: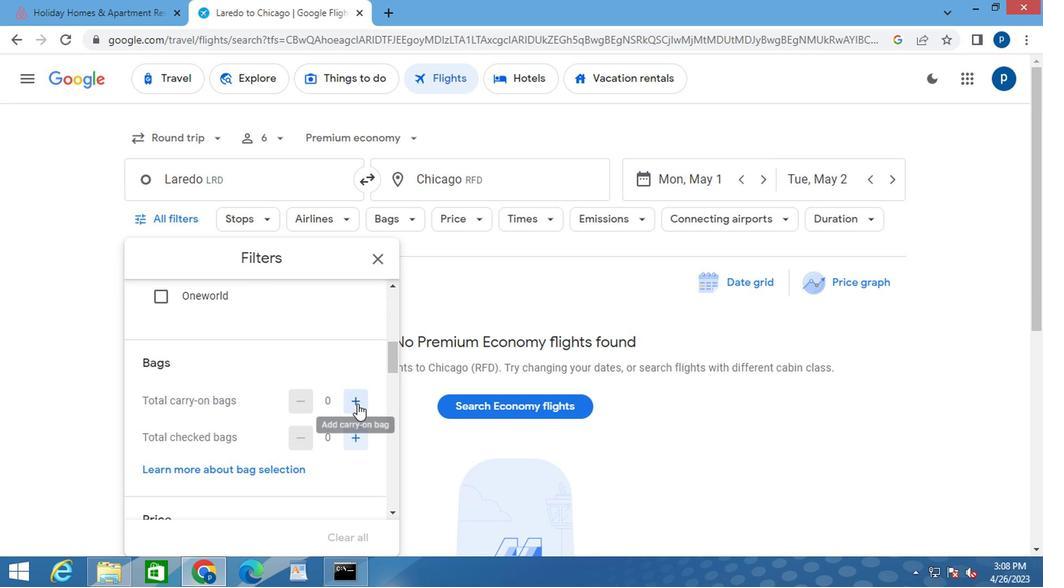 
Action: Mouse pressed left at (355, 399)
Screenshot: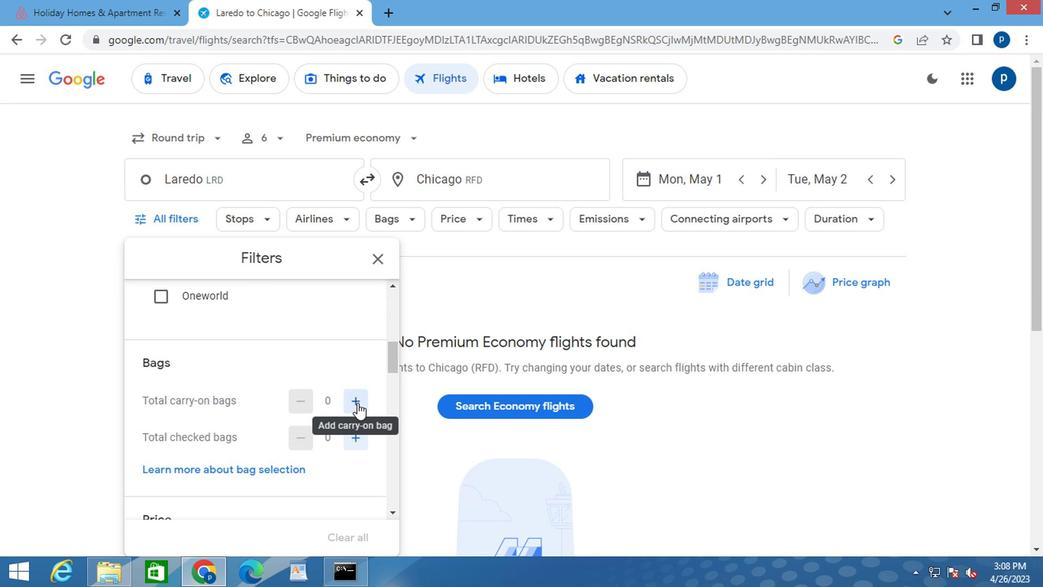 
Action: Mouse moved to (305, 433)
Screenshot: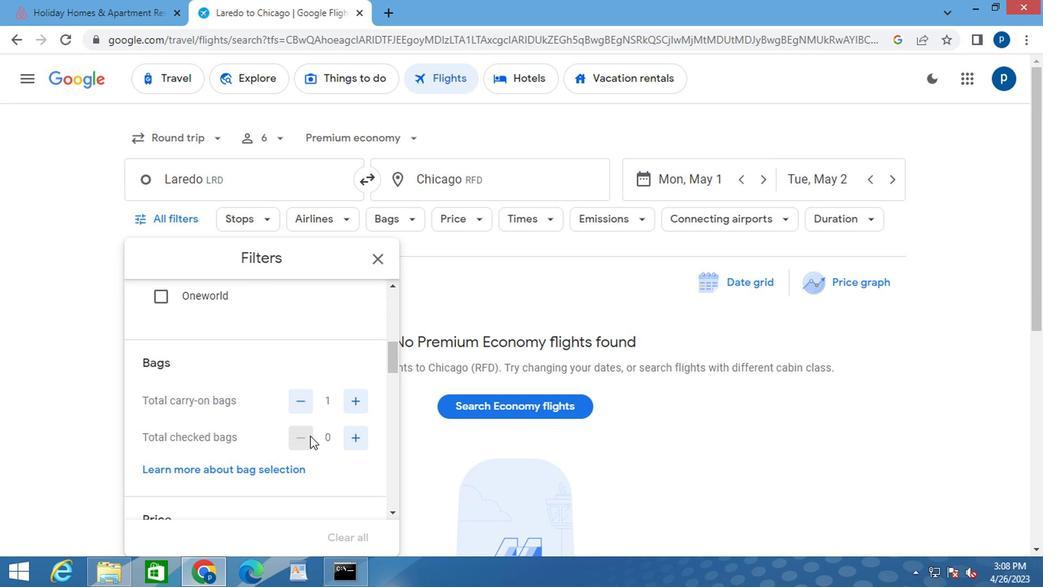 
Action: Mouse scrolled (306, 432) with delta (0, -1)
Screenshot: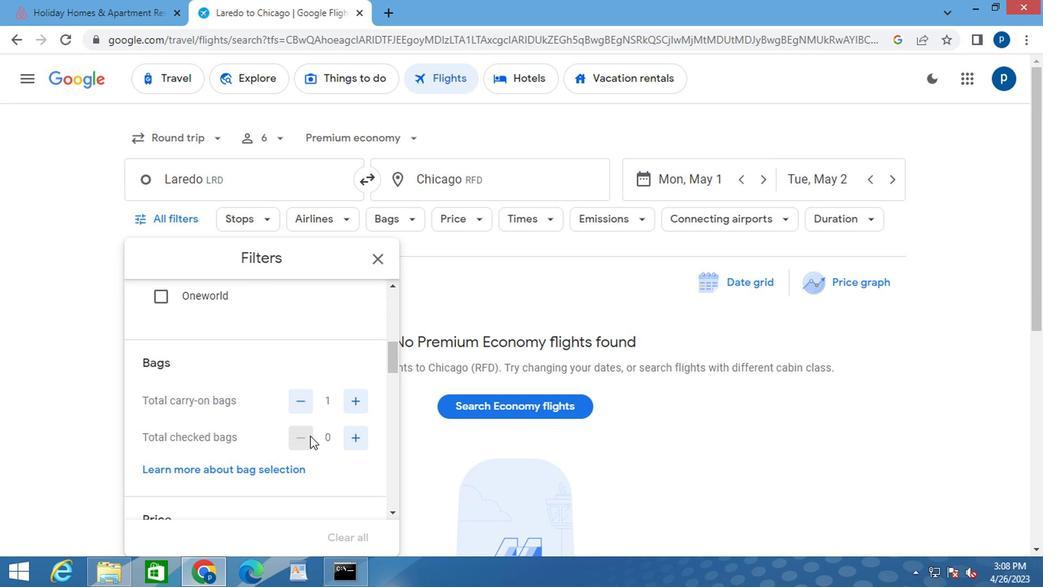 
Action: Mouse scrolled (305, 432) with delta (0, -1)
Screenshot: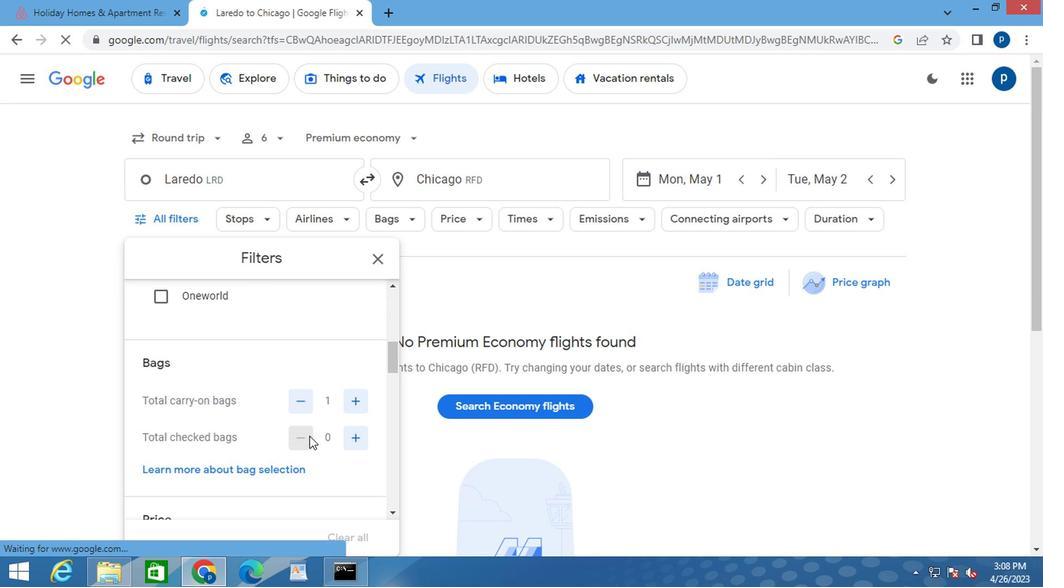 
Action: Mouse moved to (352, 426)
Screenshot: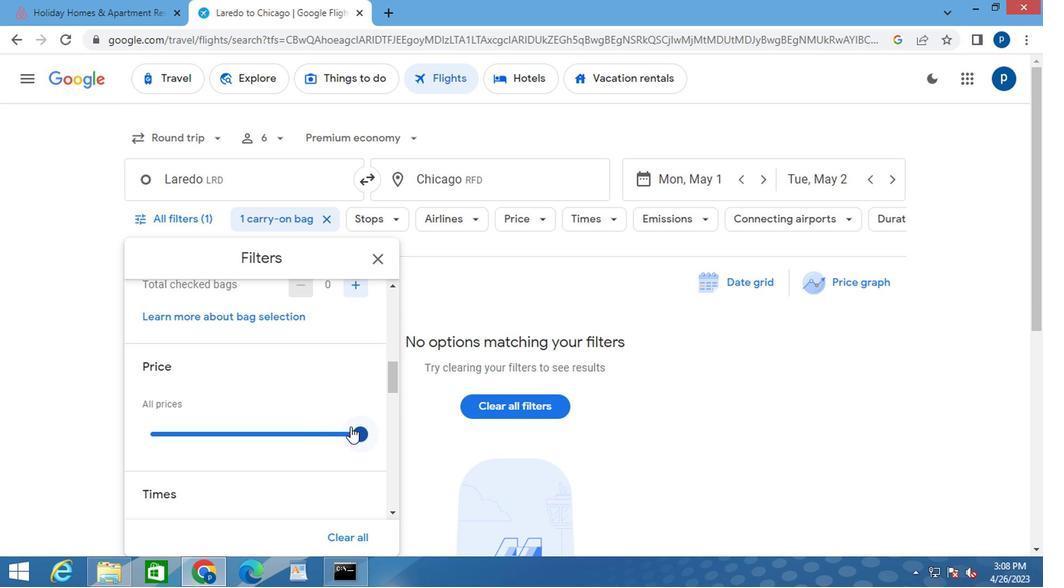 
Action: Mouse pressed left at (352, 426)
Screenshot: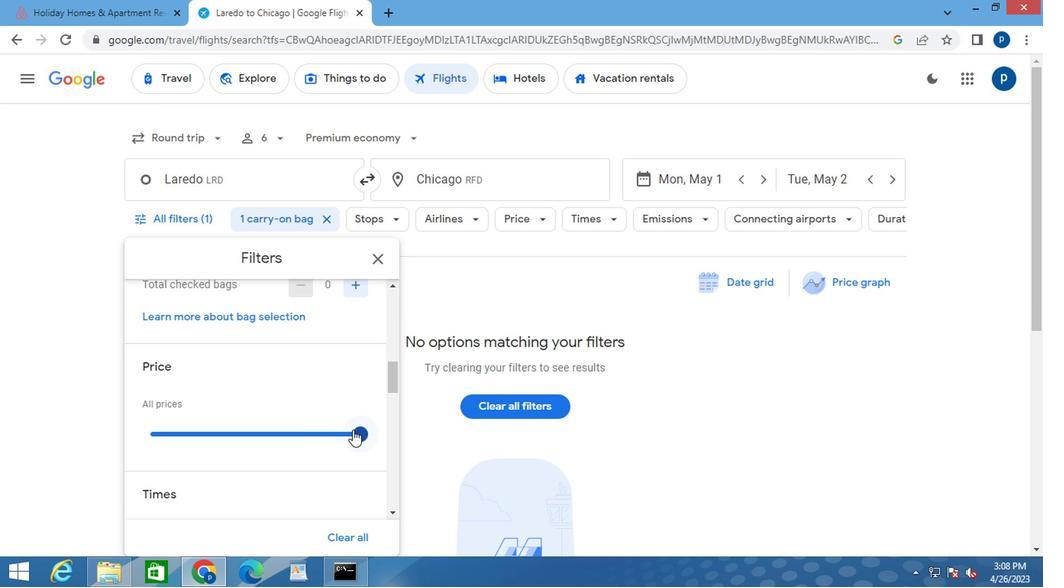 
Action: Mouse moved to (350, 431)
Screenshot: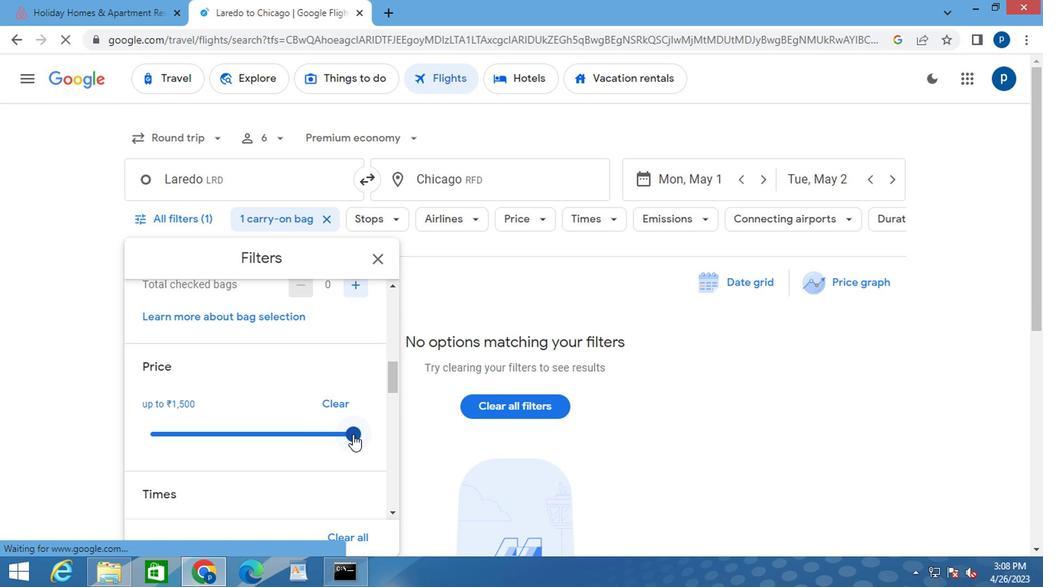
Action: Mouse pressed left at (350, 431)
Screenshot: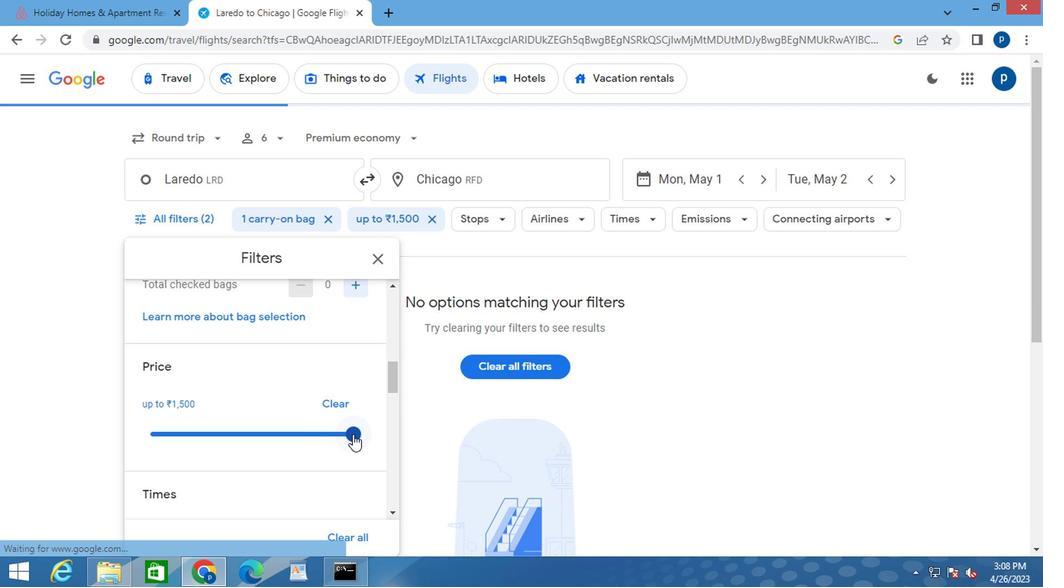 
Action: Mouse moved to (305, 457)
Screenshot: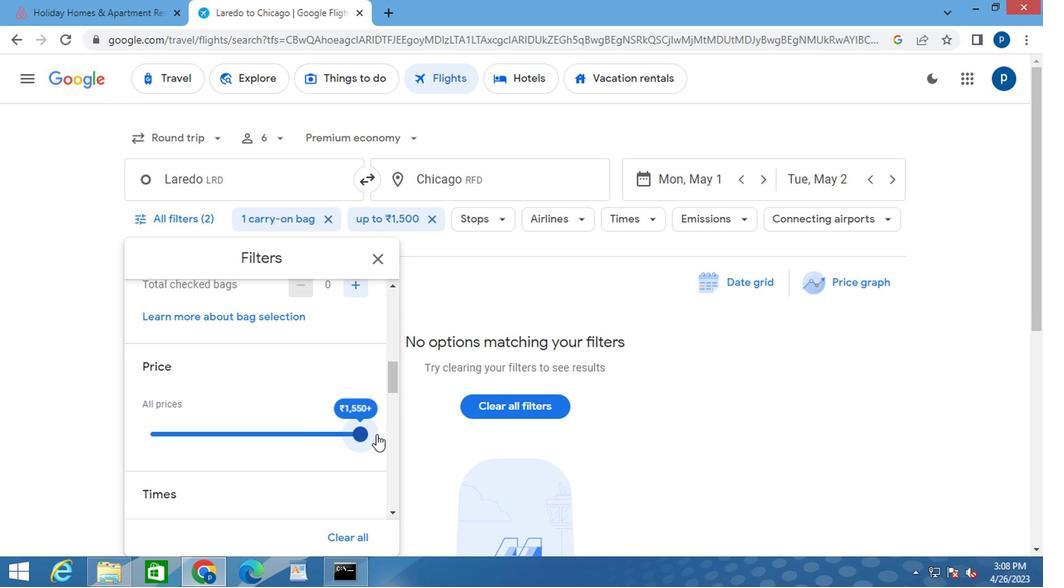 
Action: Mouse scrolled (305, 456) with delta (0, -1)
Screenshot: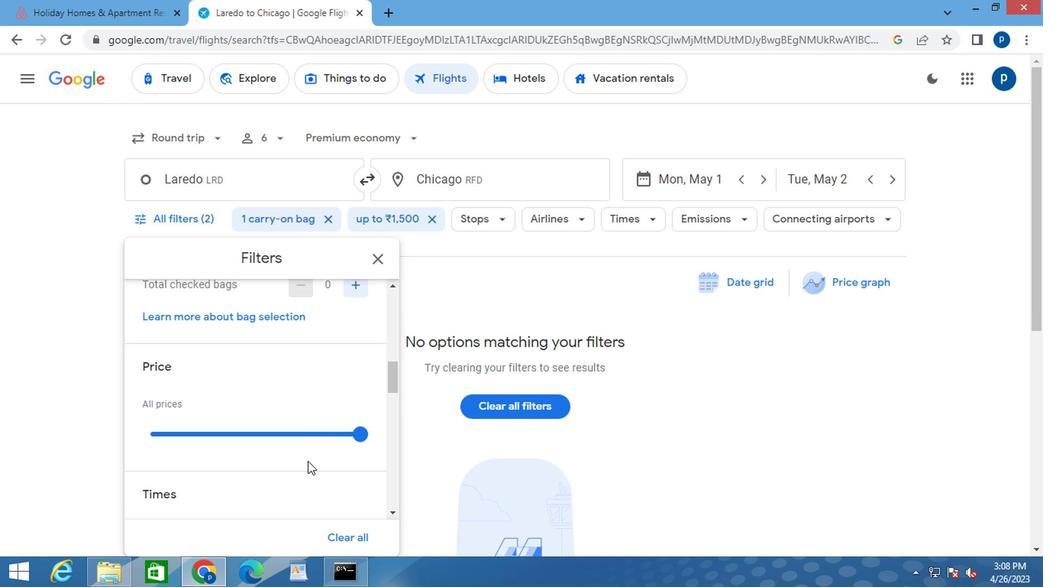 
Action: Mouse moved to (304, 457)
Screenshot: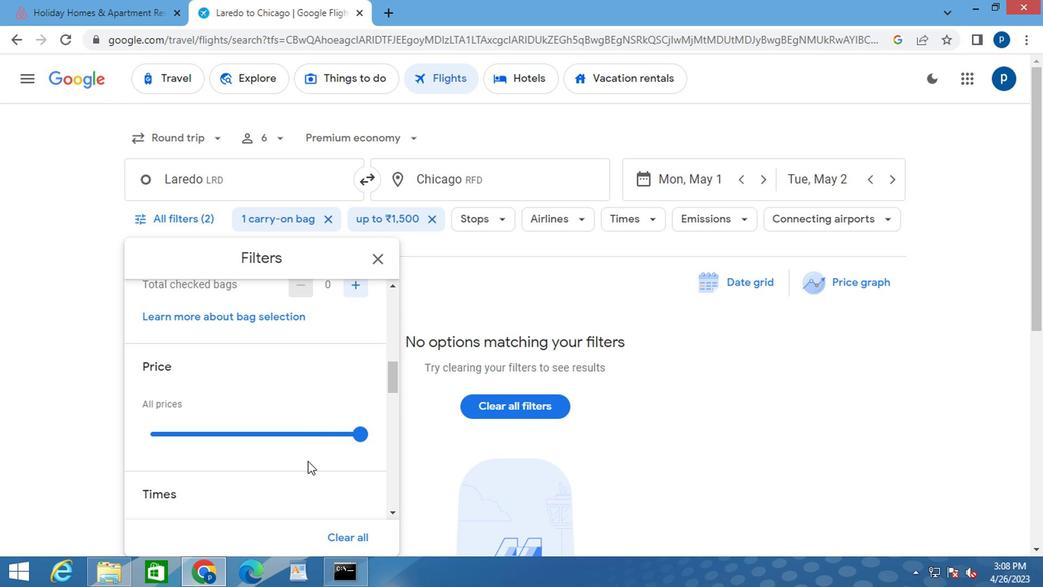 
Action: Mouse scrolled (304, 456) with delta (0, -1)
Screenshot: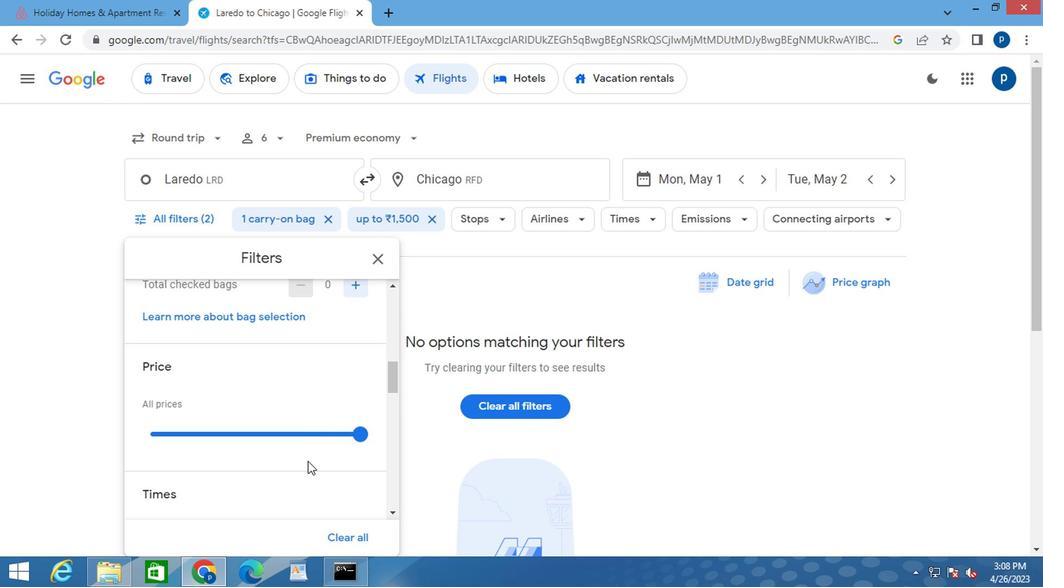
Action: Mouse moved to (145, 487)
Screenshot: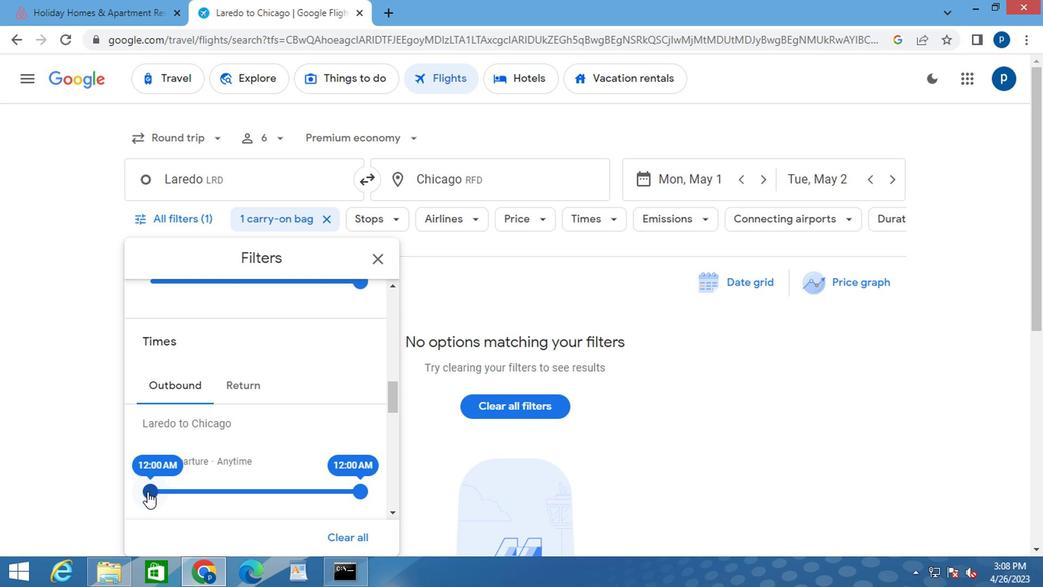 
Action: Mouse pressed left at (145, 487)
Screenshot: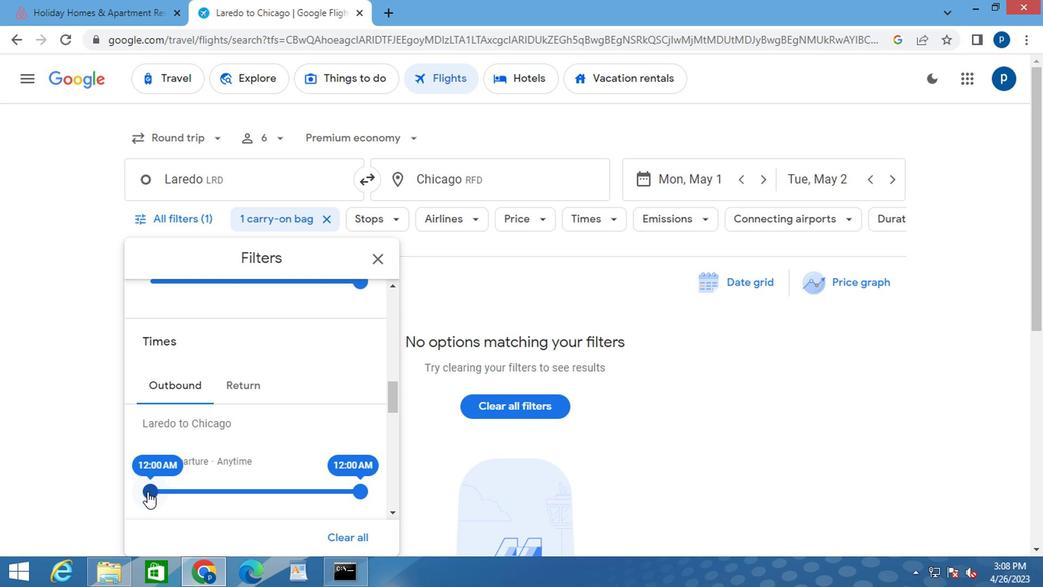 
Action: Mouse moved to (356, 488)
Screenshot: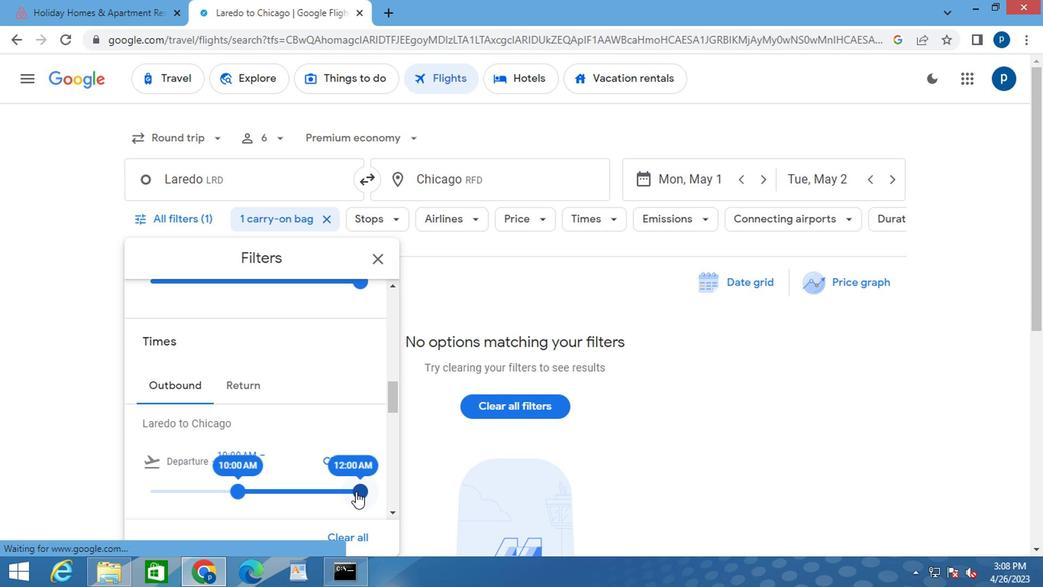 
Action: Mouse pressed left at (356, 488)
Screenshot: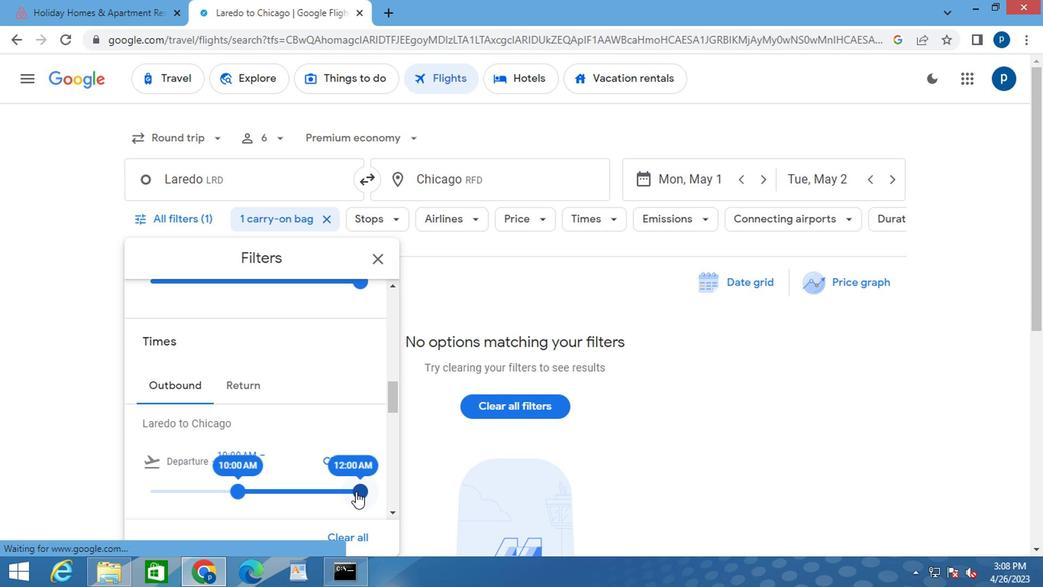 
Action: Mouse moved to (201, 489)
Screenshot: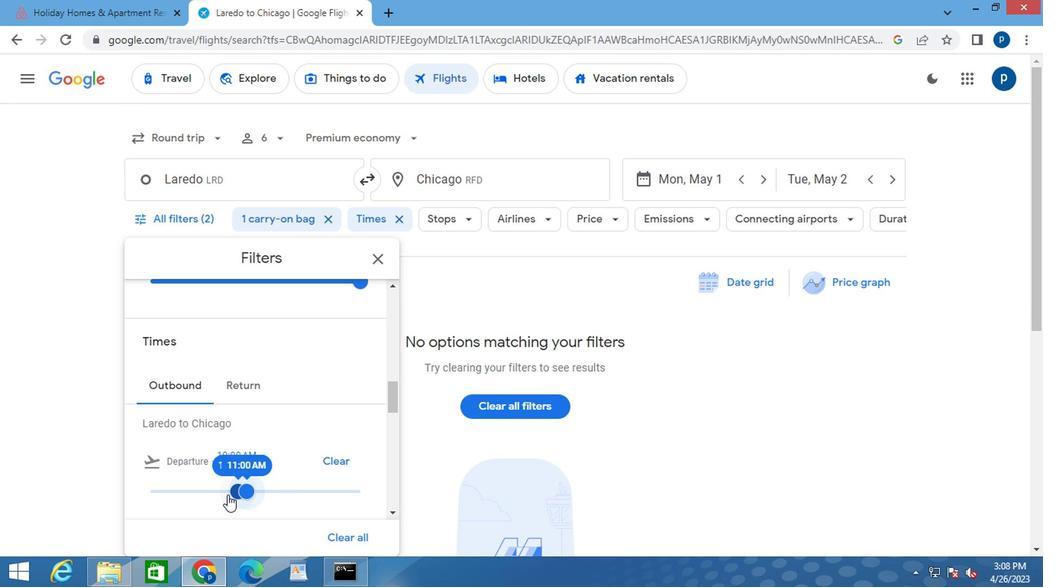 
Action: Mouse scrolled (201, 489) with delta (0, 0)
Screenshot: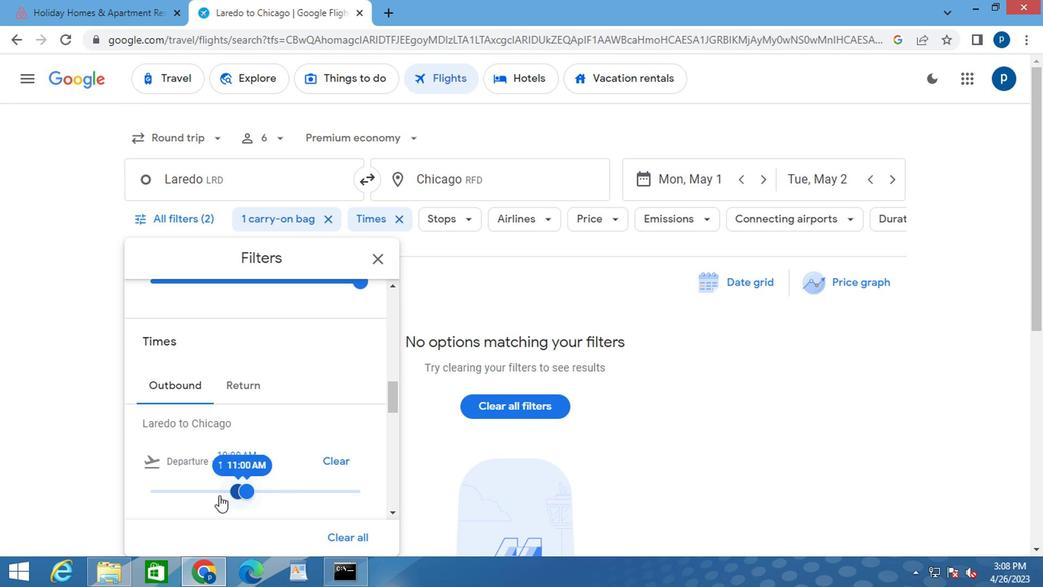 
Action: Mouse moved to (147, 485)
Screenshot: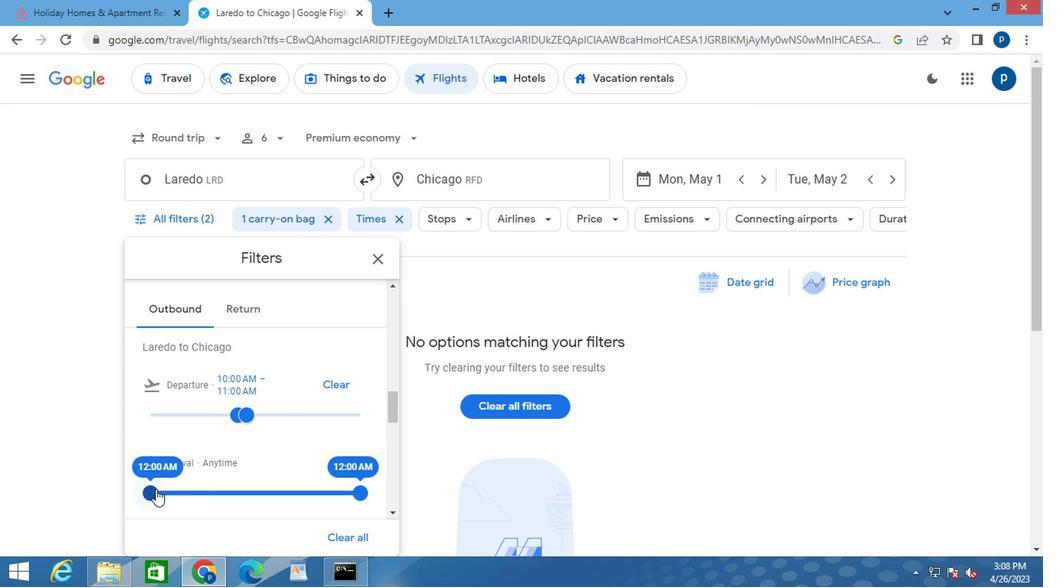 
Action: Mouse pressed left at (147, 485)
Screenshot: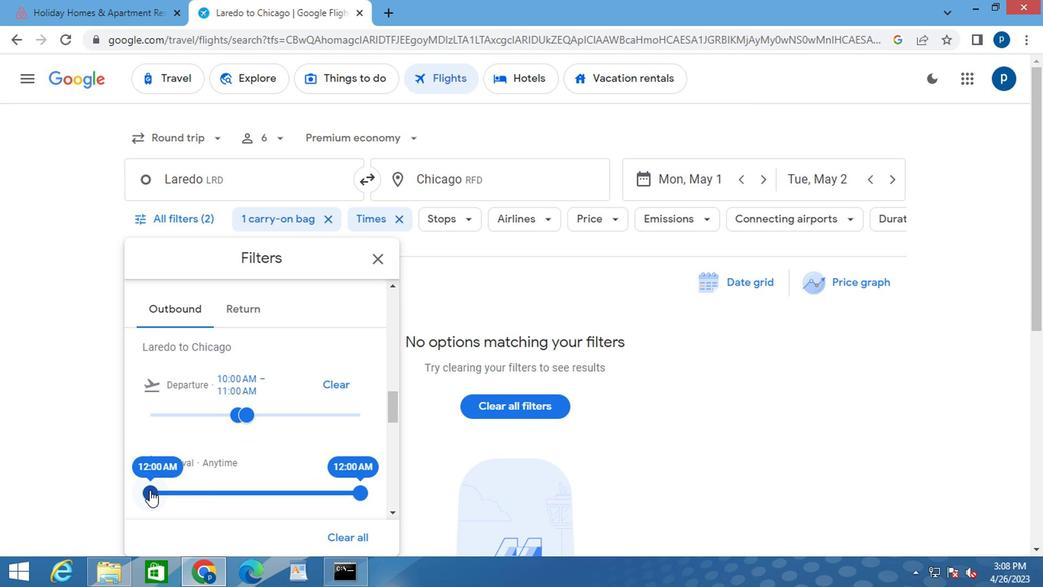 
Action: Mouse moved to (355, 487)
Screenshot: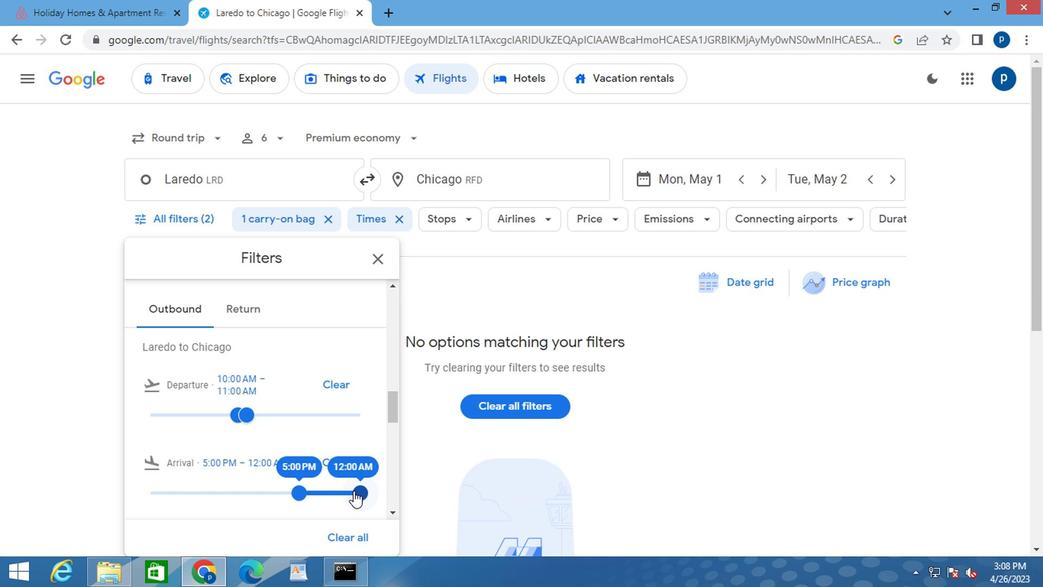 
Action: Mouse pressed left at (355, 487)
Screenshot: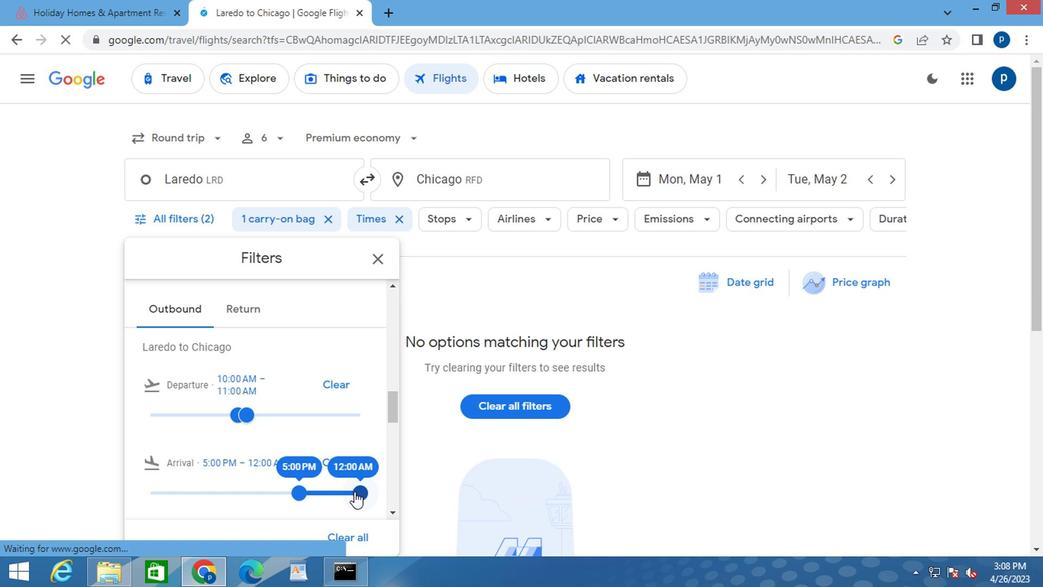 
Action: Mouse moved to (370, 263)
Screenshot: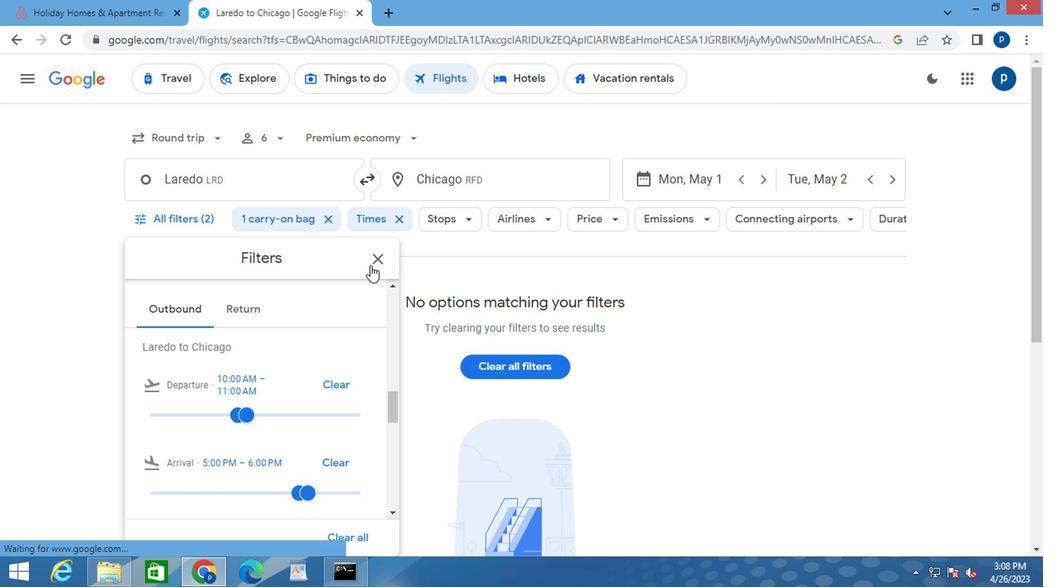 
Action: Mouse pressed left at (370, 263)
Screenshot: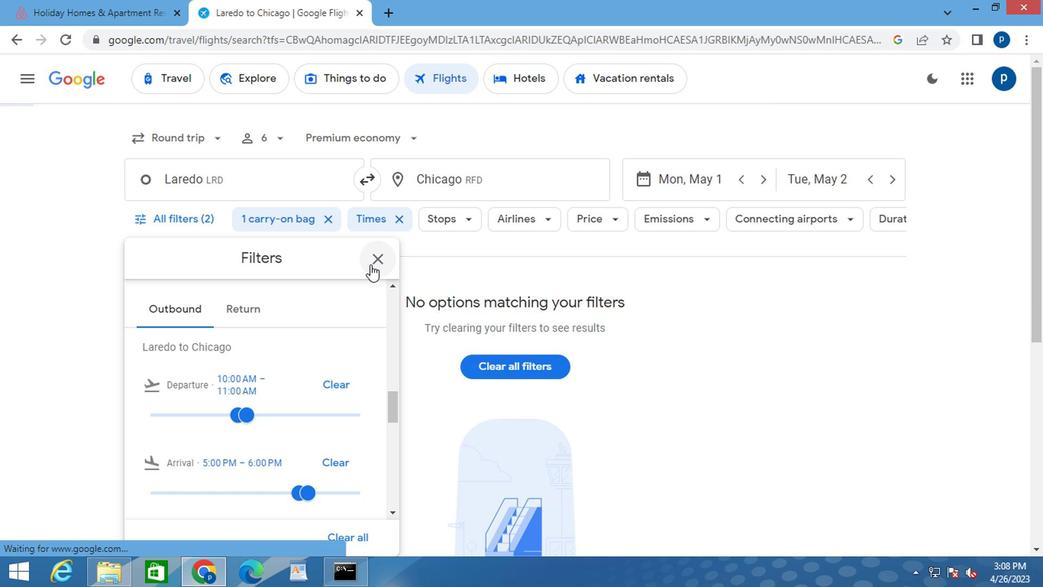 
Action: Mouse moved to (371, 251)
Screenshot: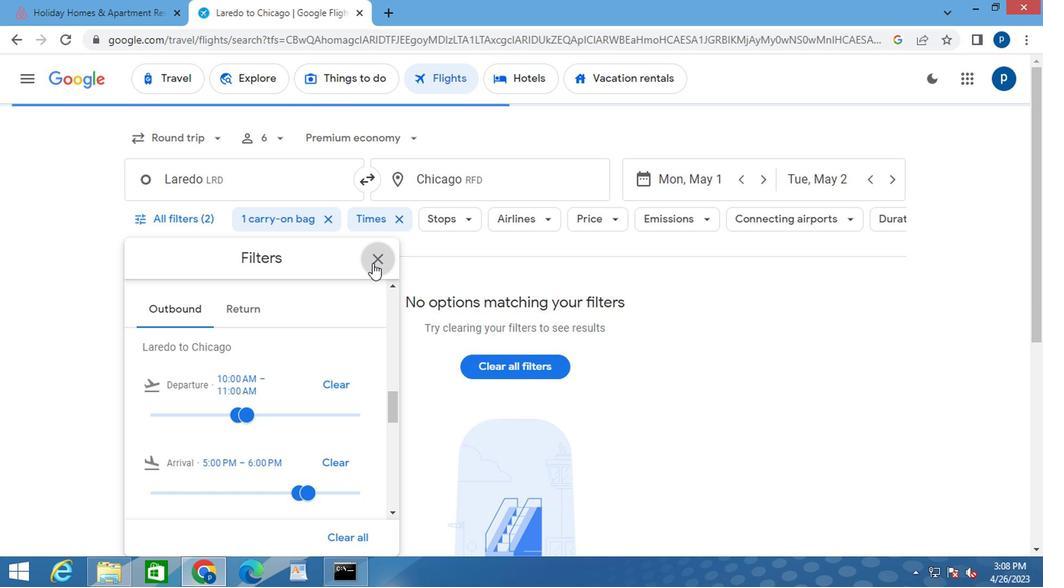 
